 Task: Explore Airbnb accommodation in Yeysk, Russia from 5th December, 2023 to 11th December, 2023 for 2 adults.2 bedrooms having 2 beds and 1 bathroom. Property type can be flat. Look for 4 properties as per requirement.
Action: Mouse moved to (521, 118)
Screenshot: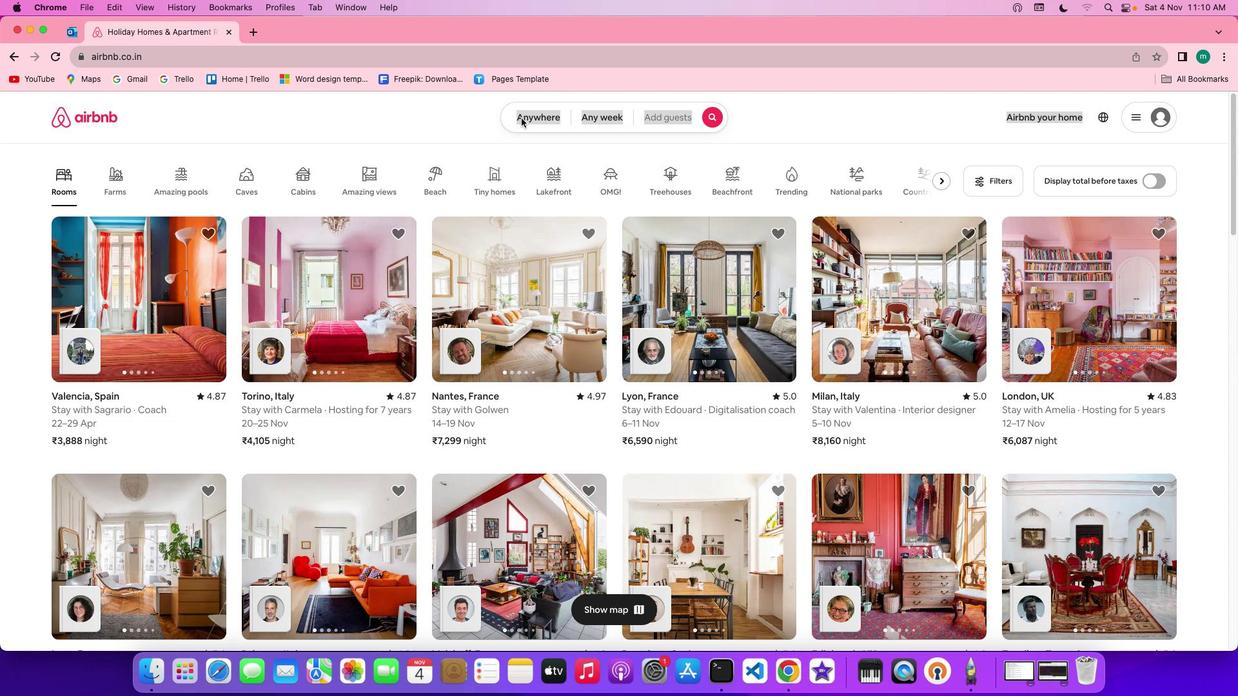
Action: Mouse pressed left at (521, 118)
Screenshot: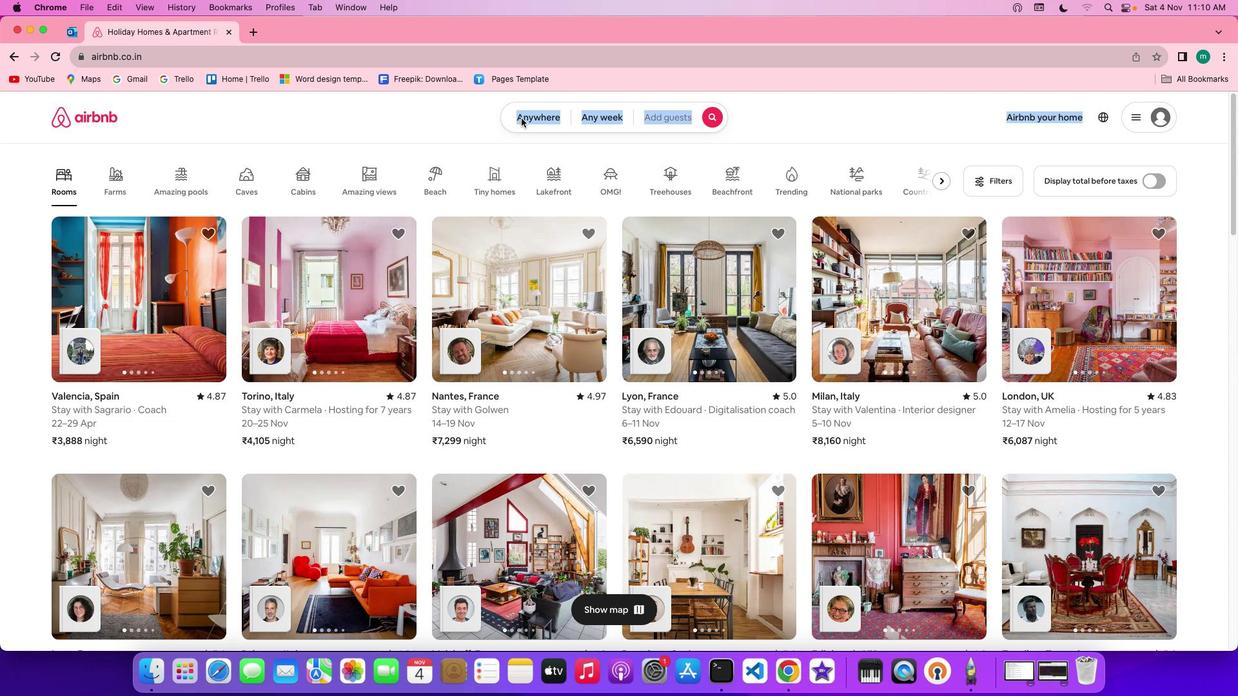 
Action: Mouse pressed left at (521, 118)
Screenshot: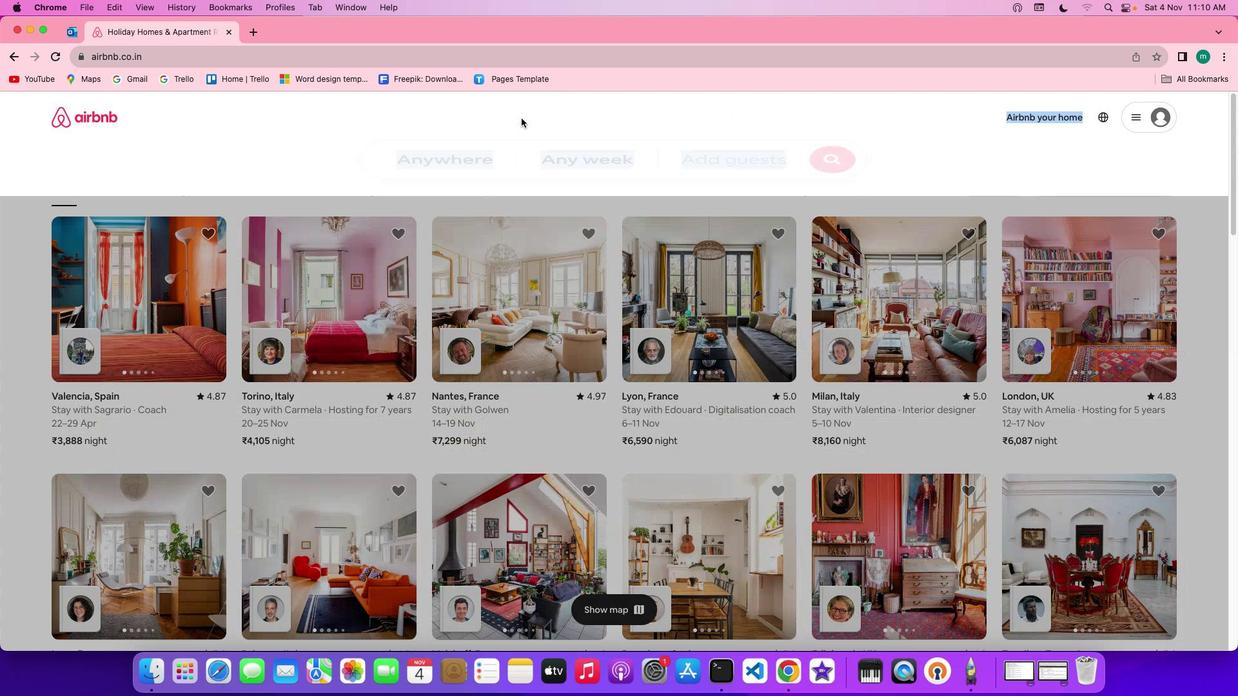 
Action: Mouse moved to (445, 167)
Screenshot: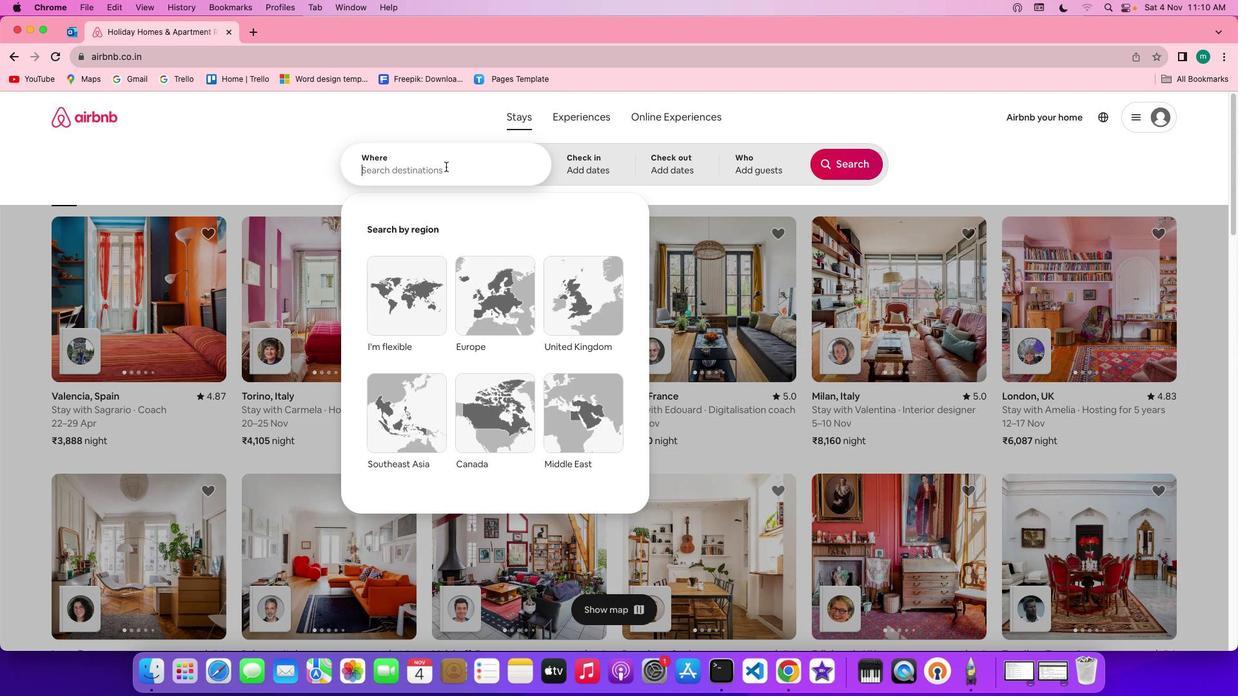 
Action: Key pressed Key.shift'y''e''y''s''k'','Key.spaceKey.shift'r''u''s''s''i''a'
Screenshot: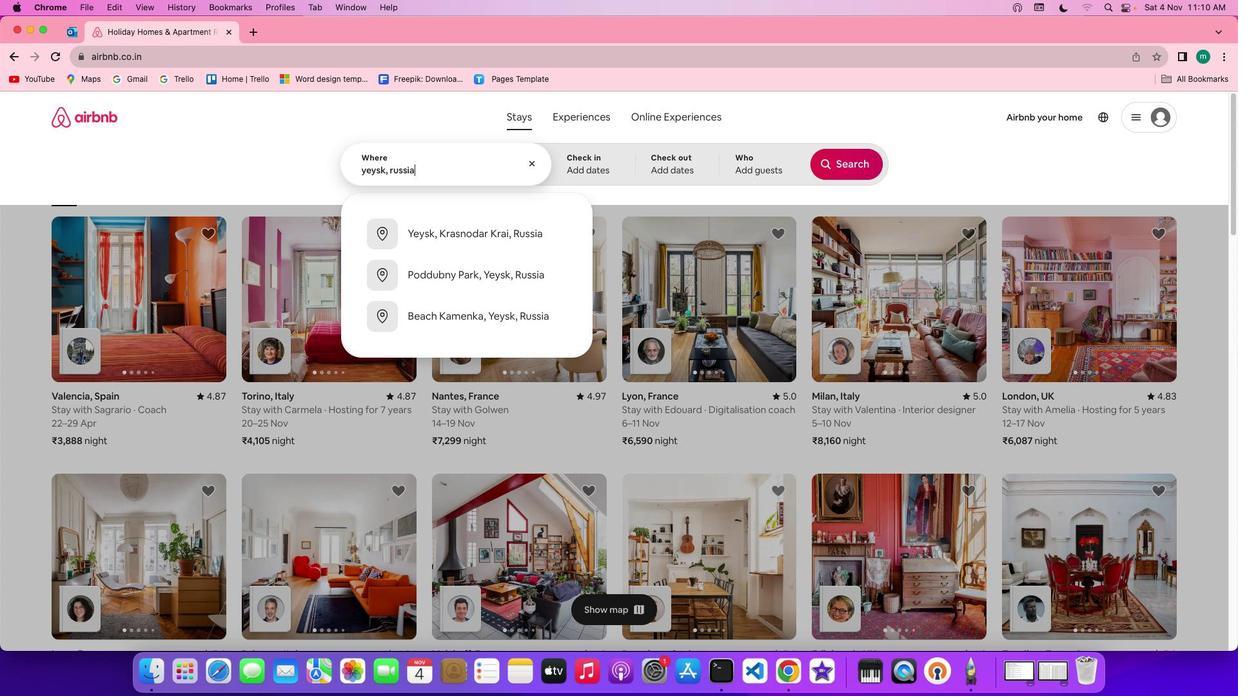 
Action: Mouse moved to (600, 164)
Screenshot: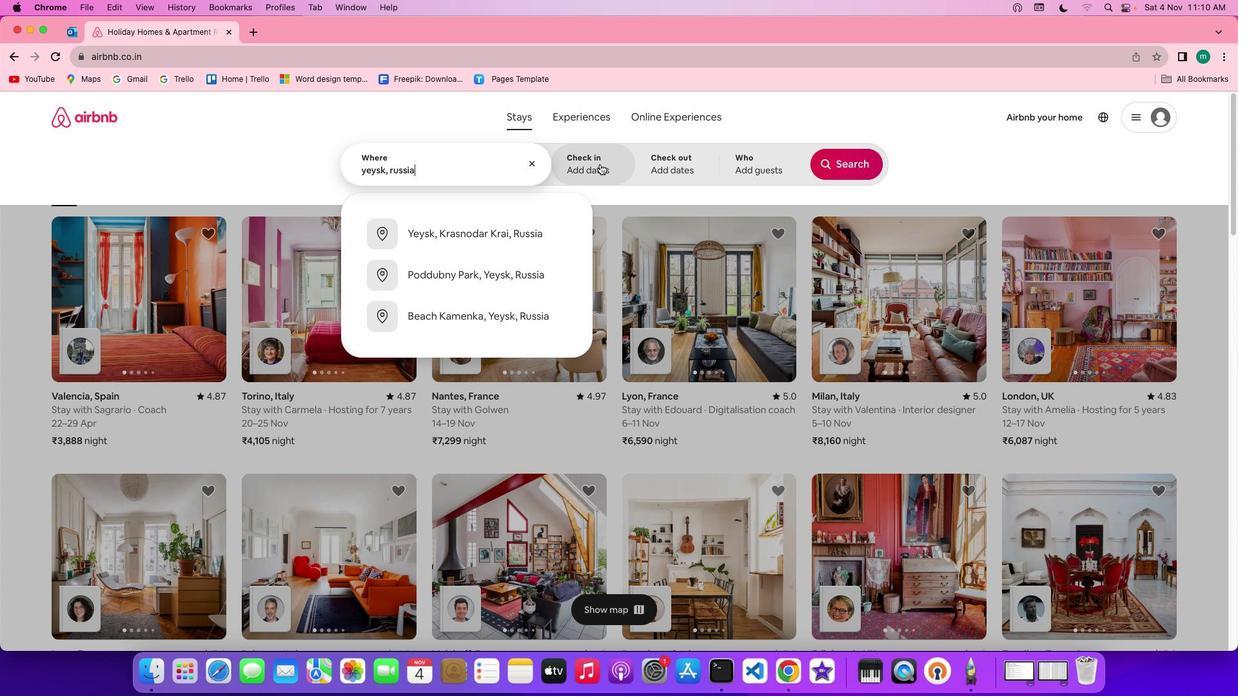 
Action: Mouse pressed left at (600, 164)
Screenshot: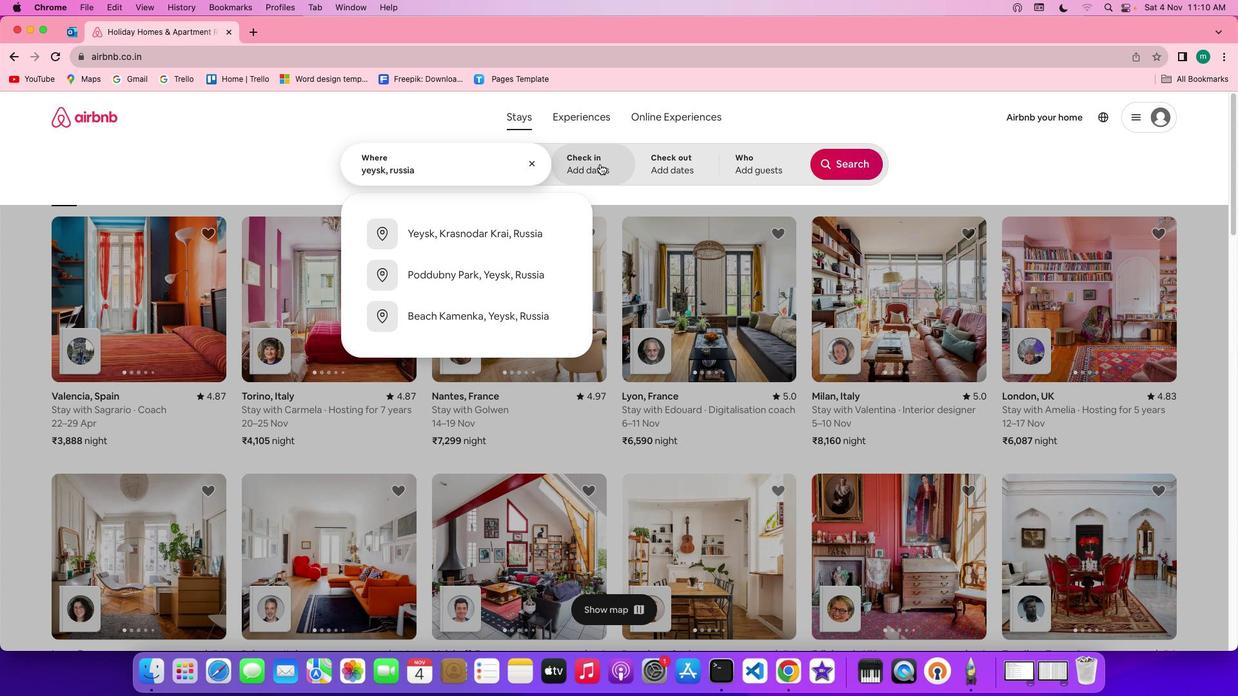 
Action: Mouse moved to (704, 347)
Screenshot: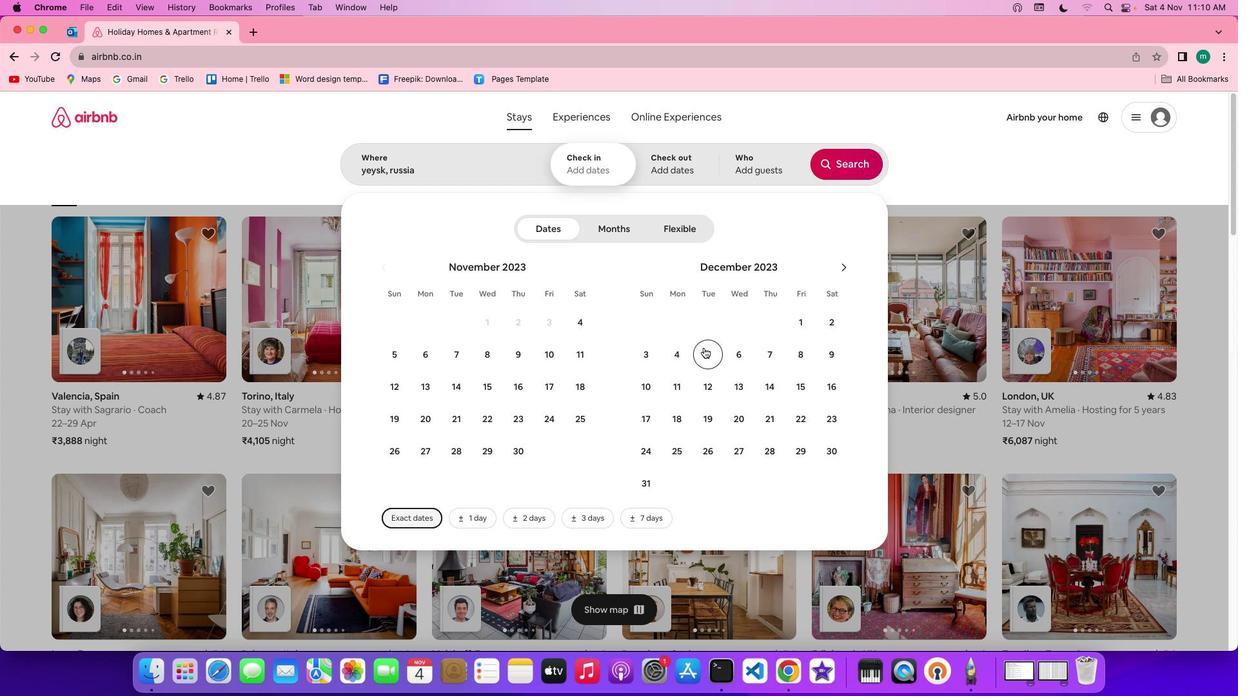 
Action: Mouse pressed left at (704, 347)
Screenshot: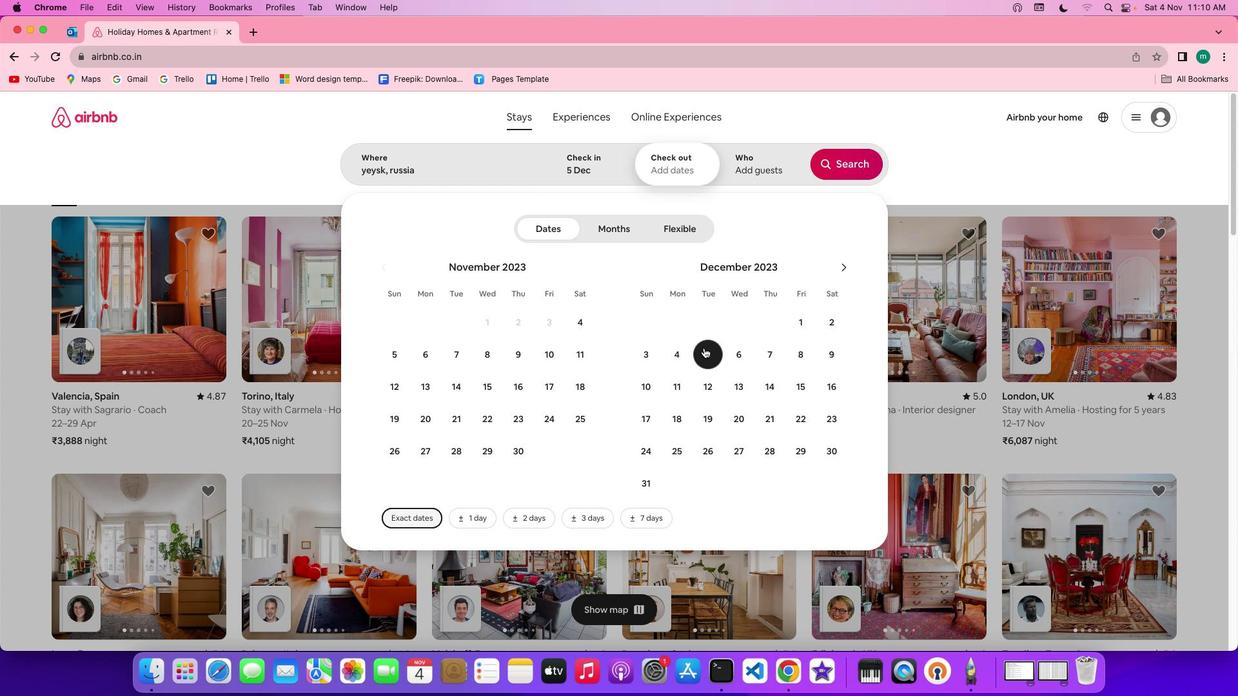 
Action: Mouse moved to (687, 378)
Screenshot: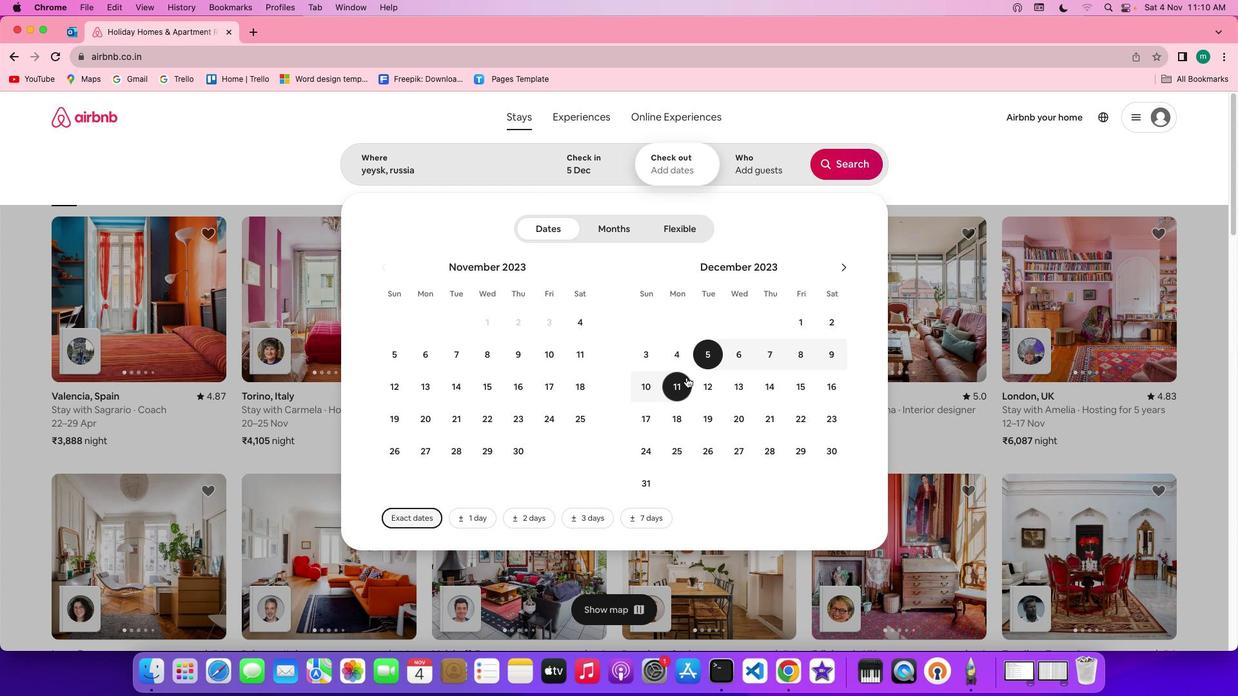 
Action: Mouse pressed left at (687, 378)
Screenshot: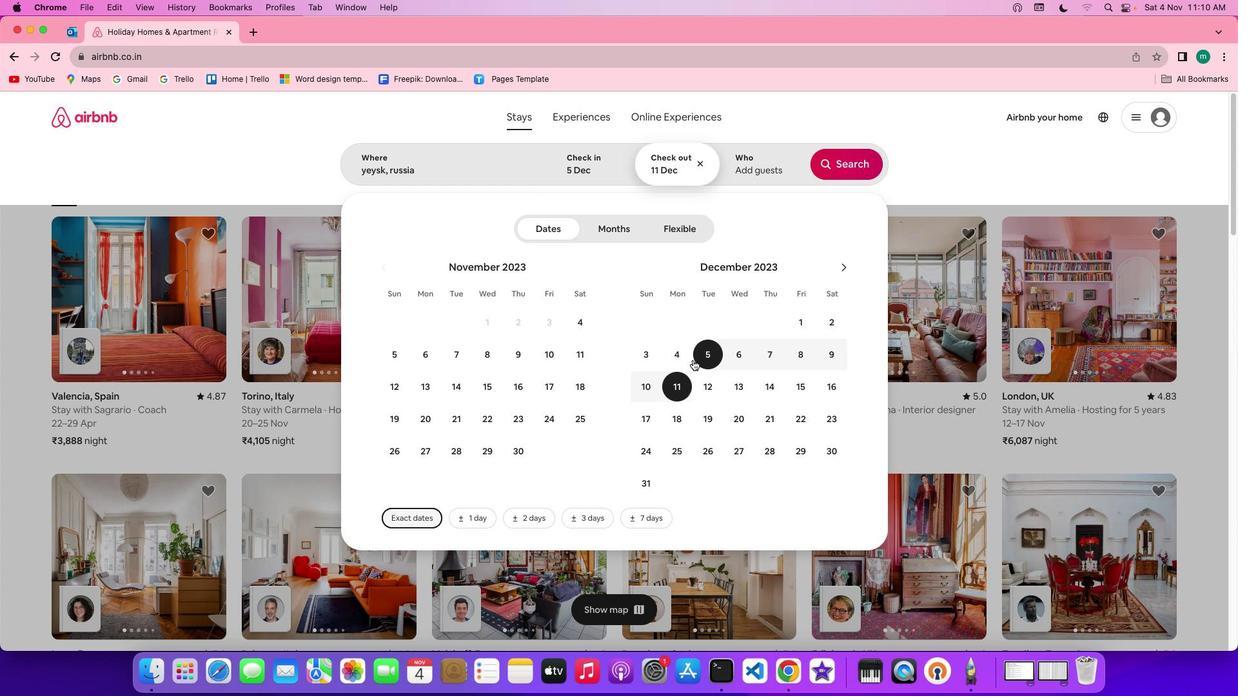 
Action: Mouse moved to (778, 173)
Screenshot: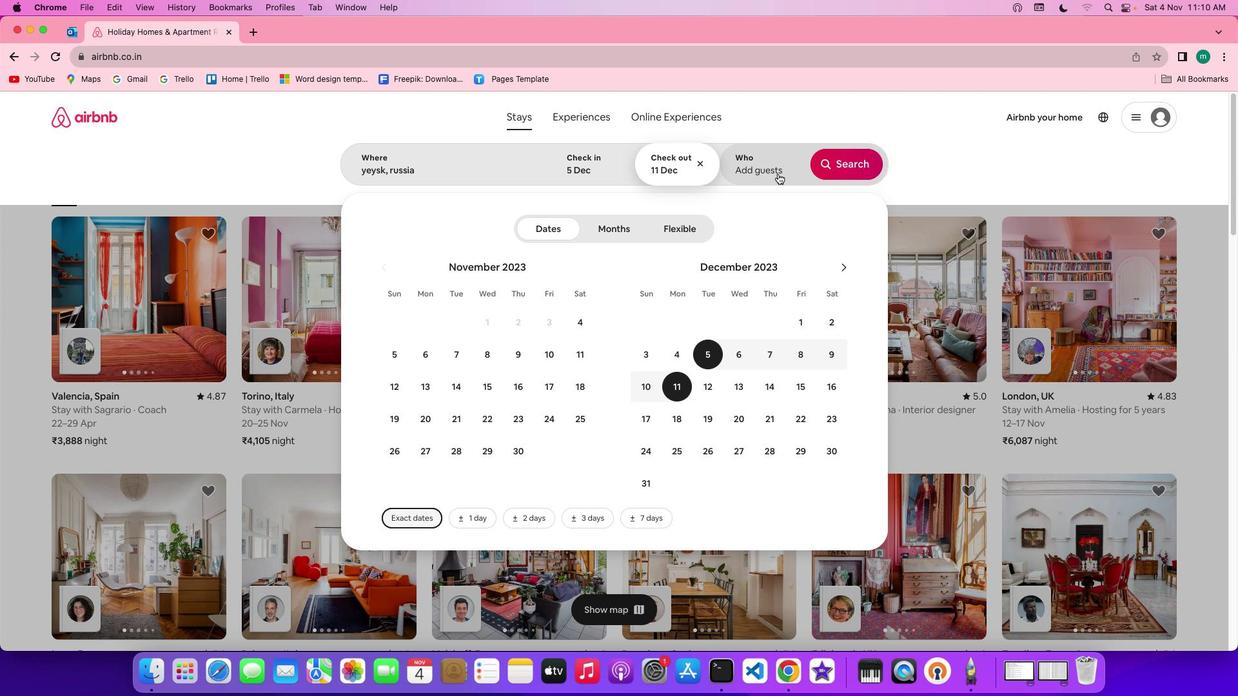 
Action: Mouse pressed left at (778, 173)
Screenshot: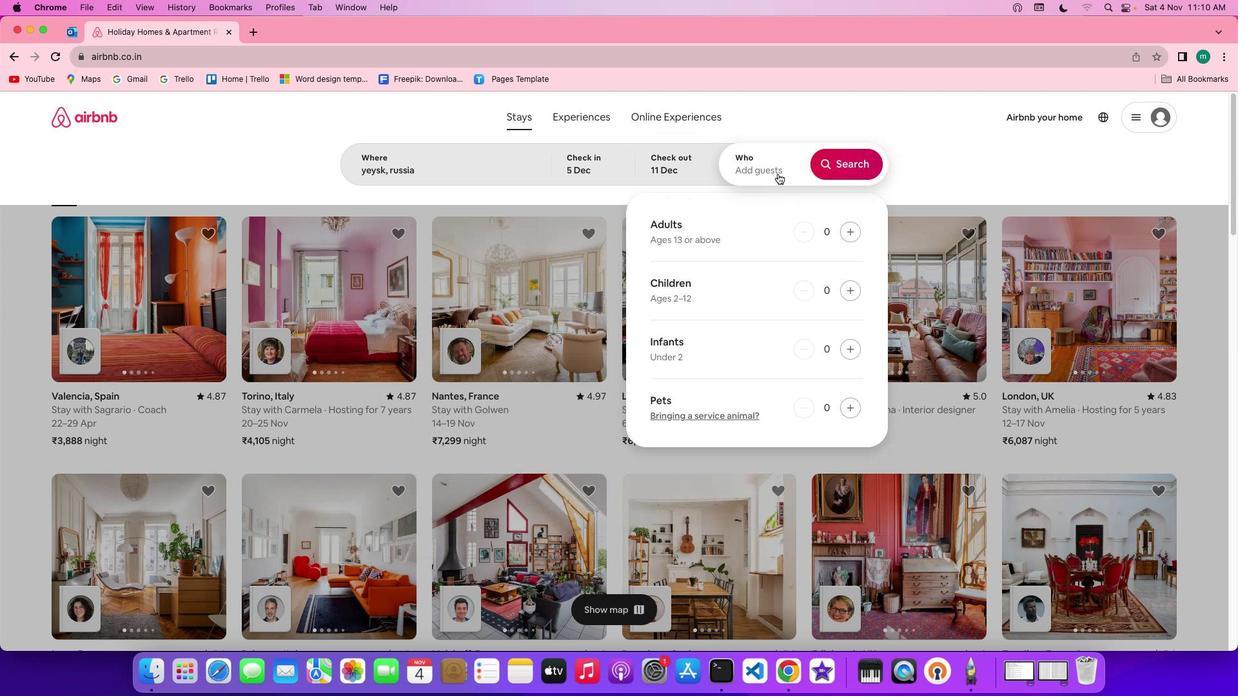 
Action: Mouse moved to (854, 225)
Screenshot: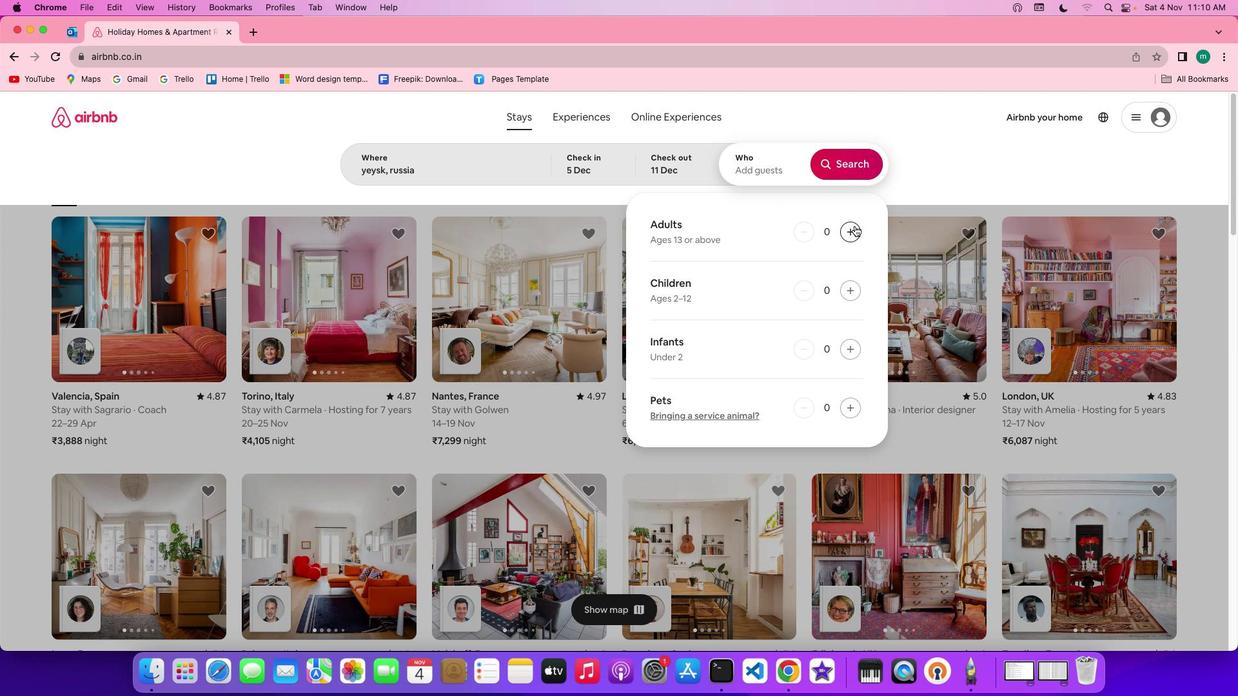 
Action: Mouse pressed left at (854, 225)
Screenshot: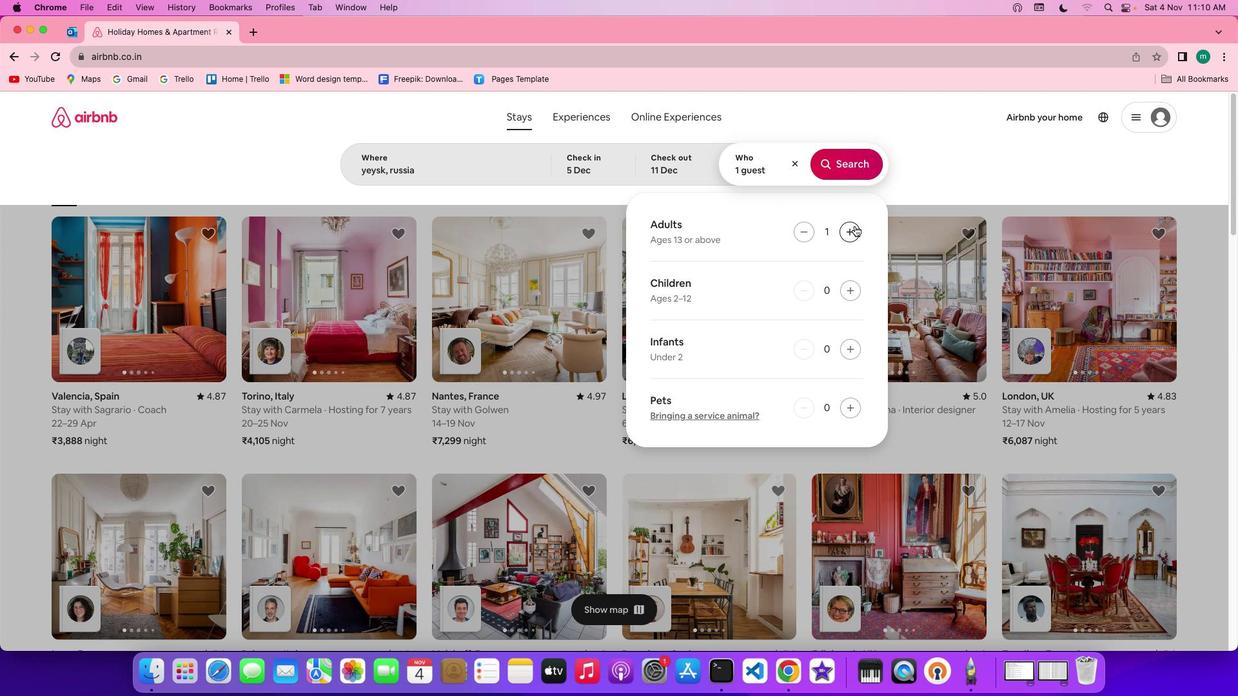 
Action: Mouse pressed left at (854, 225)
Screenshot: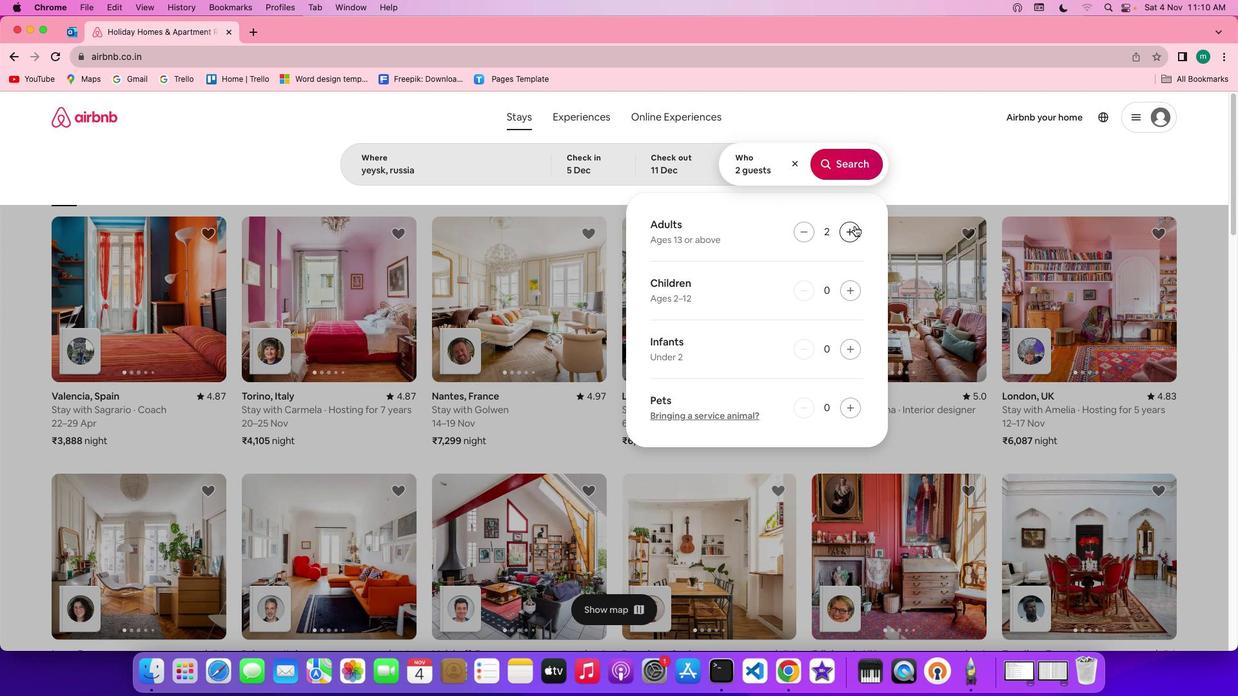 
Action: Mouse moved to (848, 162)
Screenshot: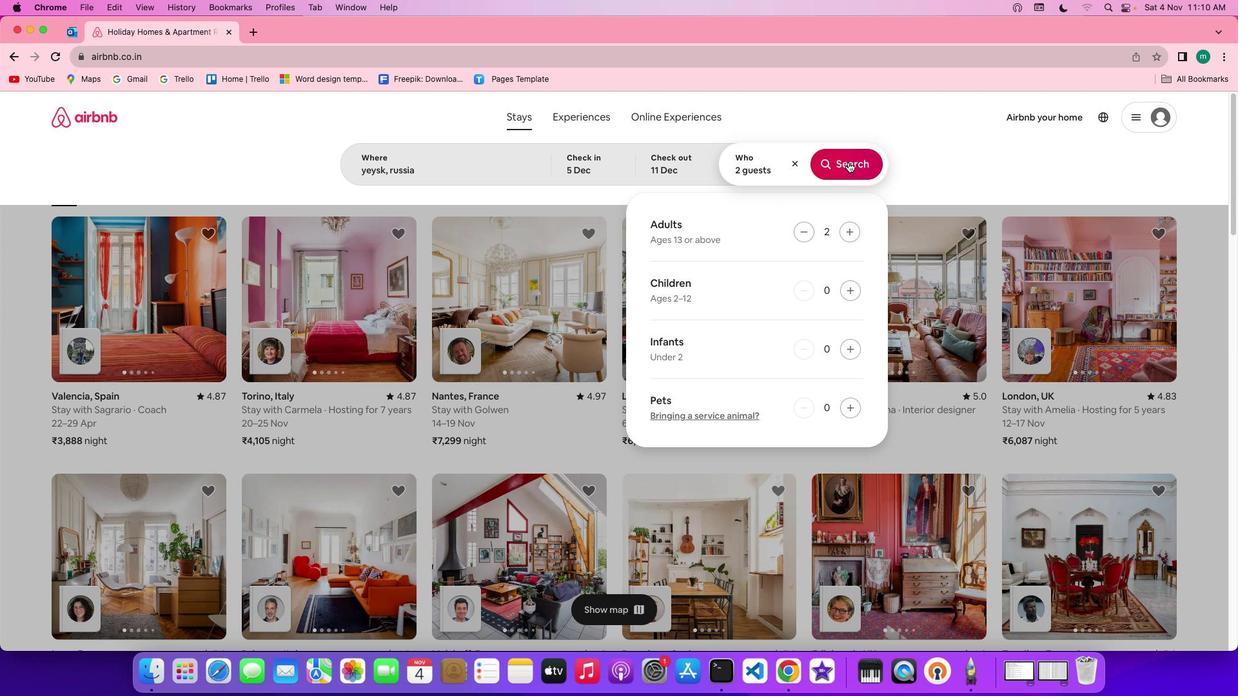 
Action: Mouse pressed left at (848, 162)
Screenshot: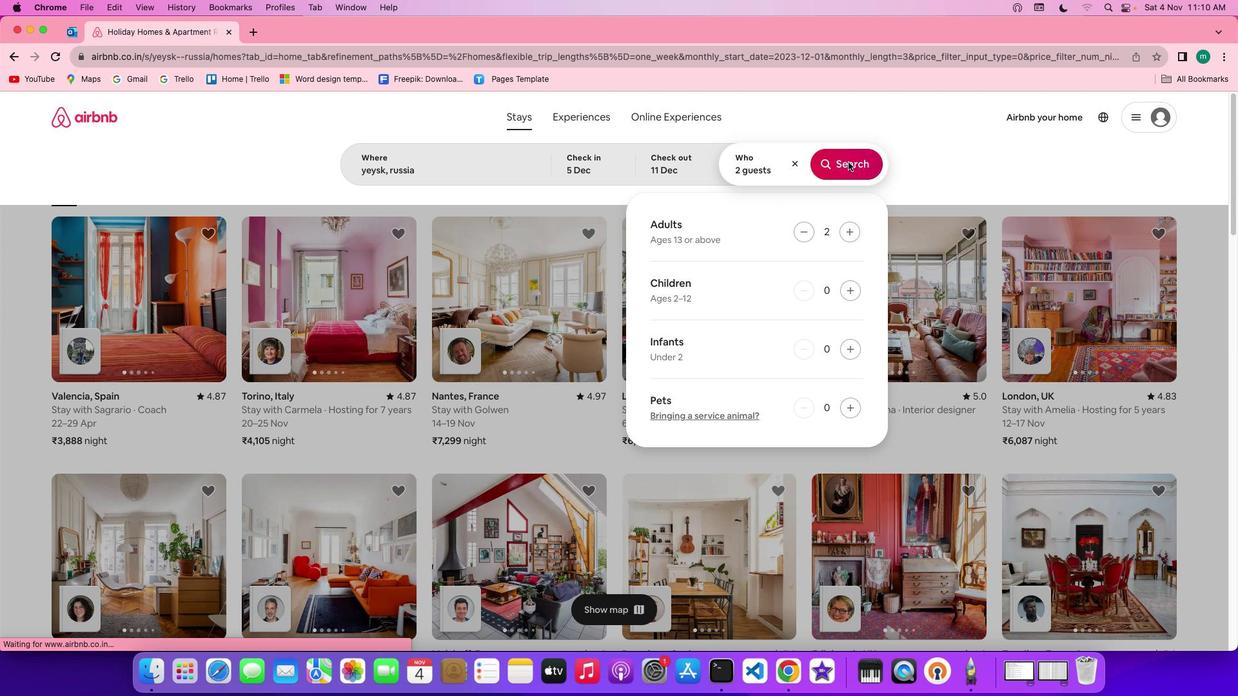 
Action: Mouse moved to (1022, 169)
Screenshot: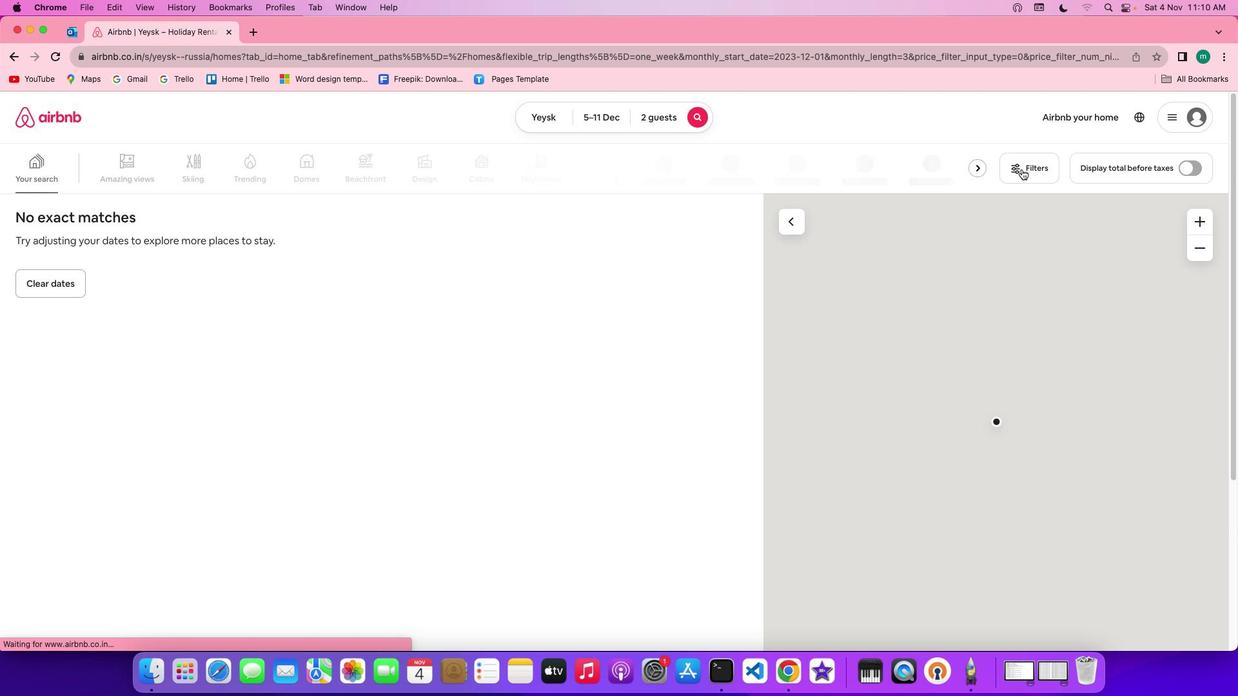 
Action: Mouse pressed left at (1022, 169)
Screenshot: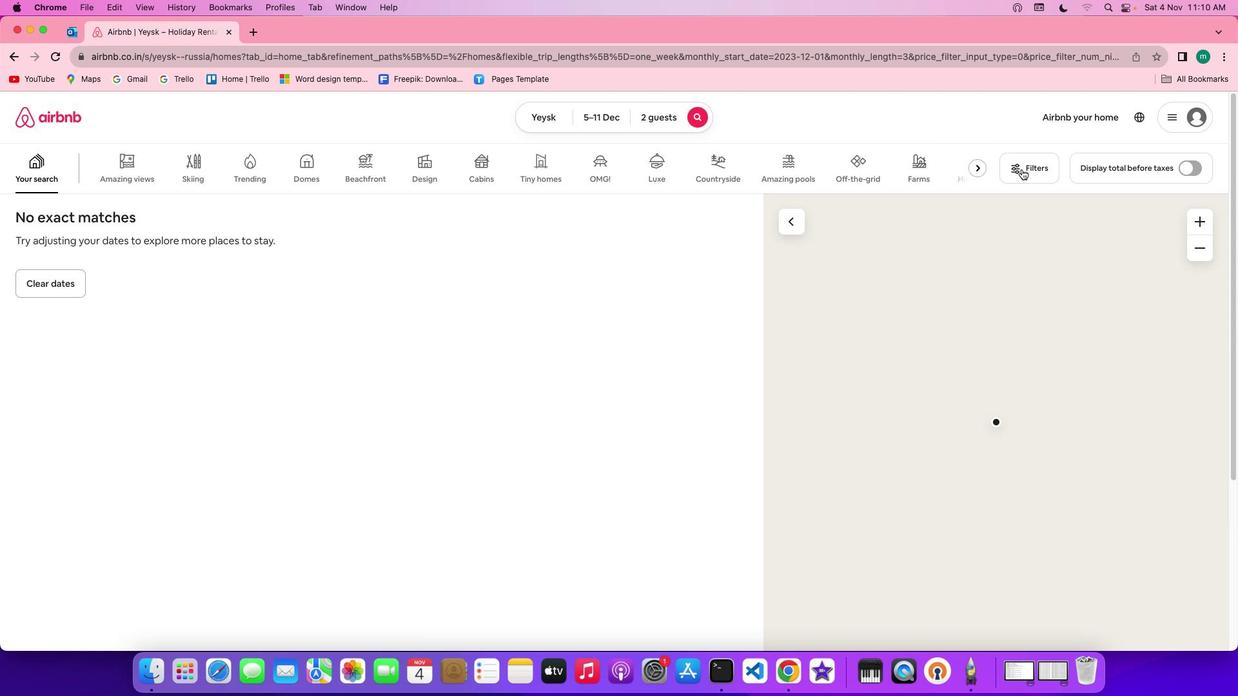 
Action: Mouse moved to (513, 368)
Screenshot: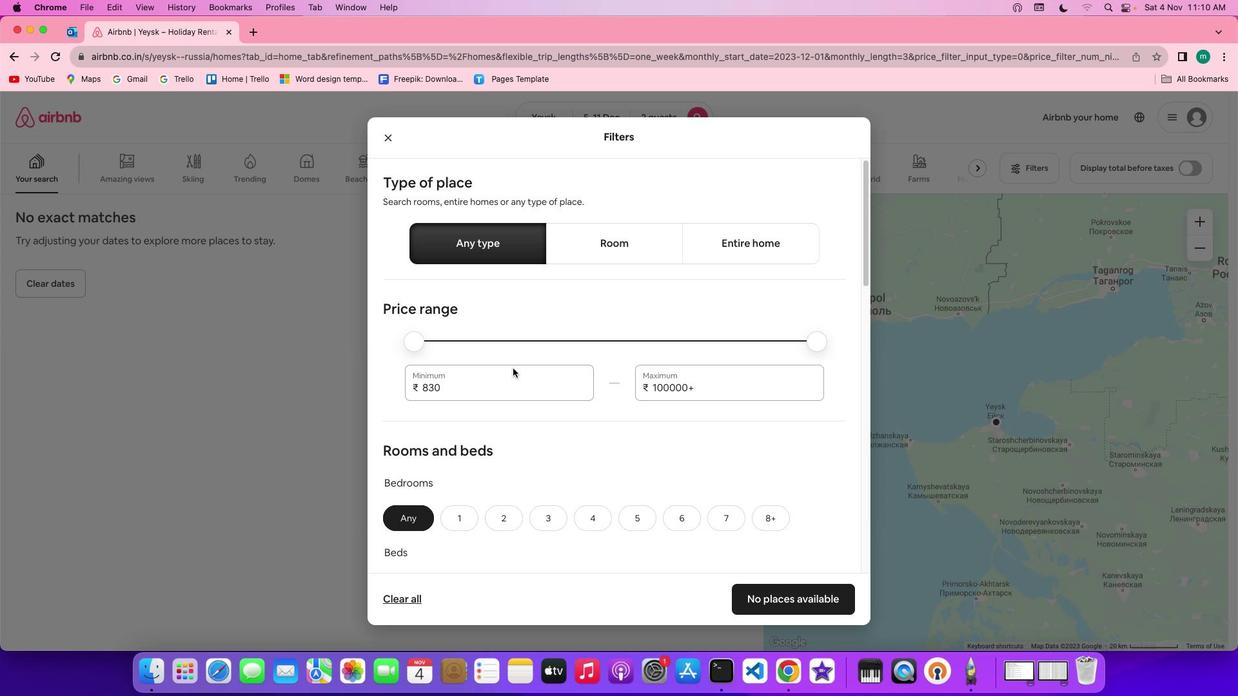 
Action: Mouse scrolled (513, 368) with delta (0, 0)
Screenshot: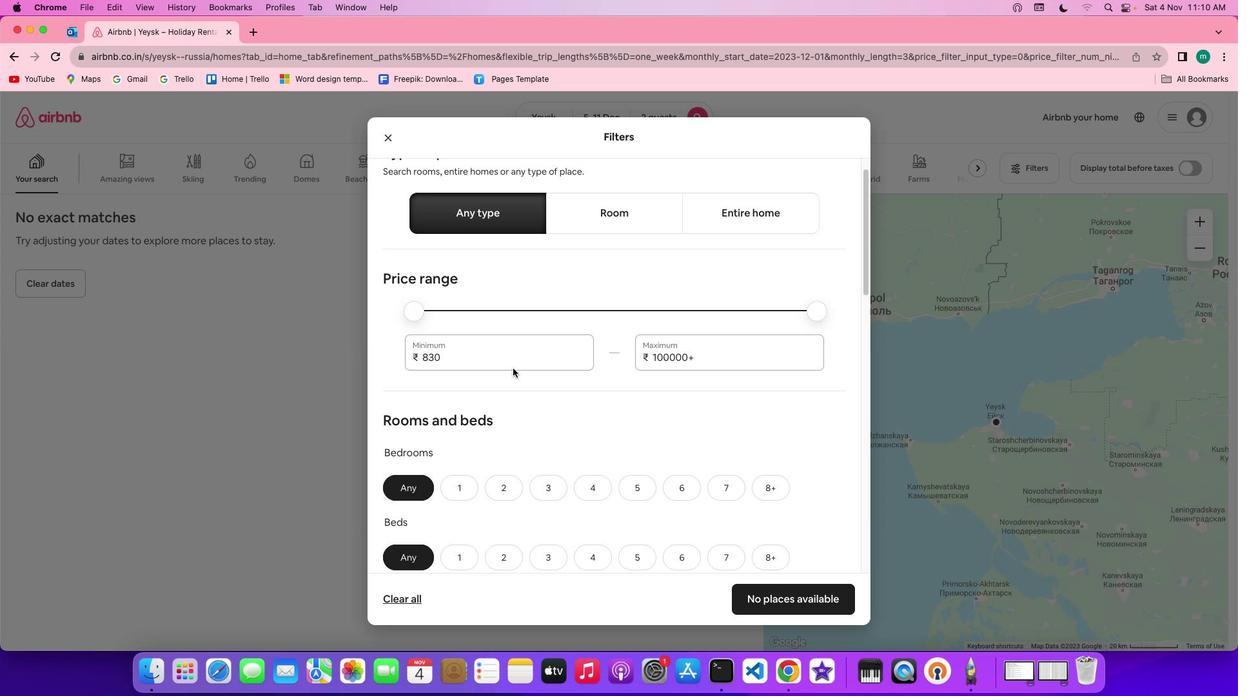 
Action: Mouse scrolled (513, 368) with delta (0, 0)
Screenshot: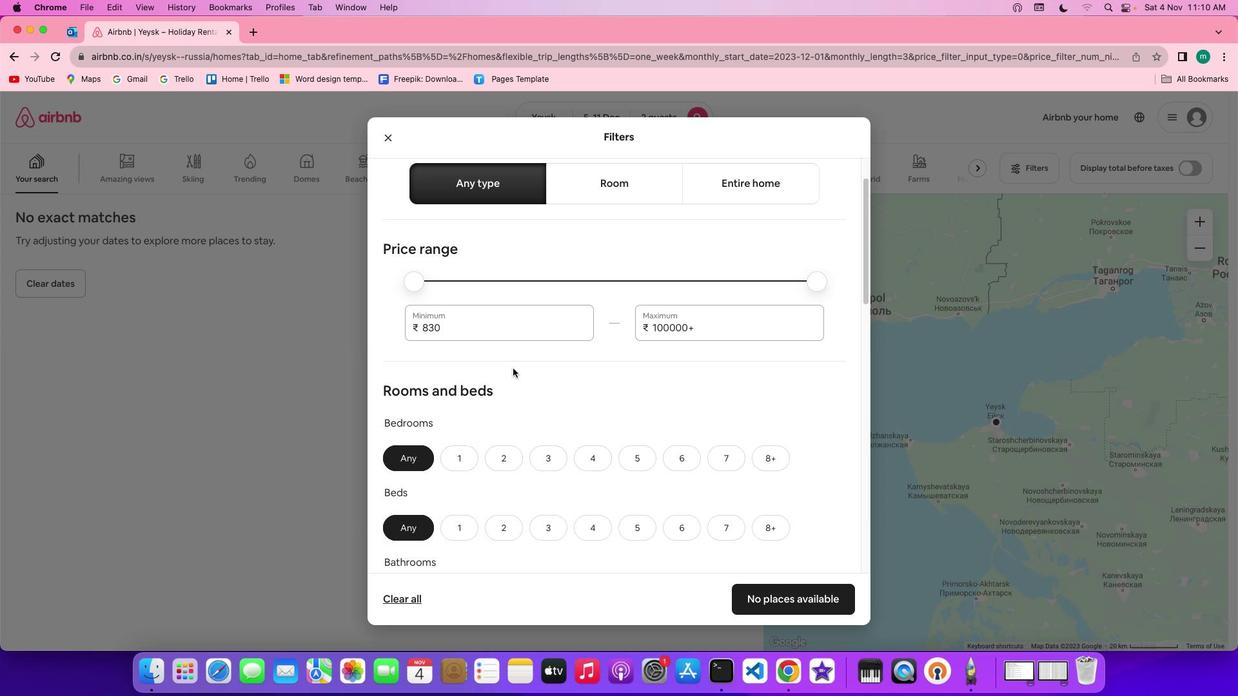 
Action: Mouse scrolled (513, 368) with delta (0, -1)
Screenshot: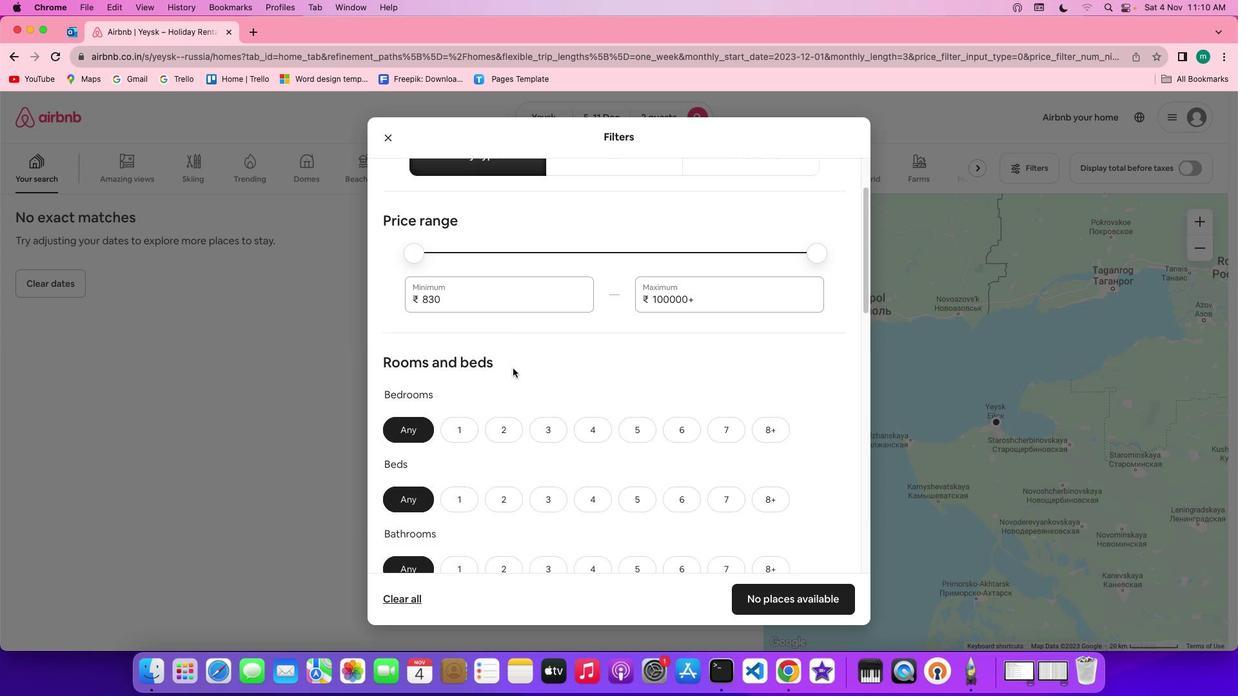 
Action: Mouse scrolled (513, 368) with delta (0, 0)
Screenshot: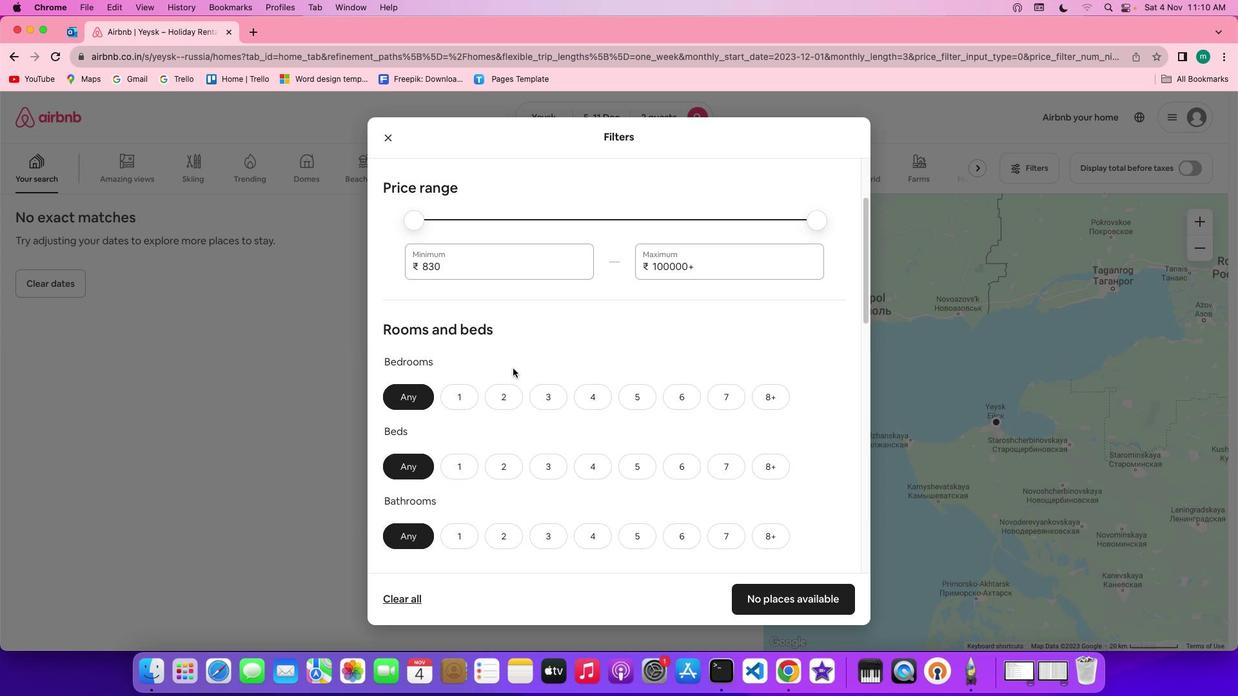 
Action: Mouse scrolled (513, 368) with delta (0, 0)
Screenshot: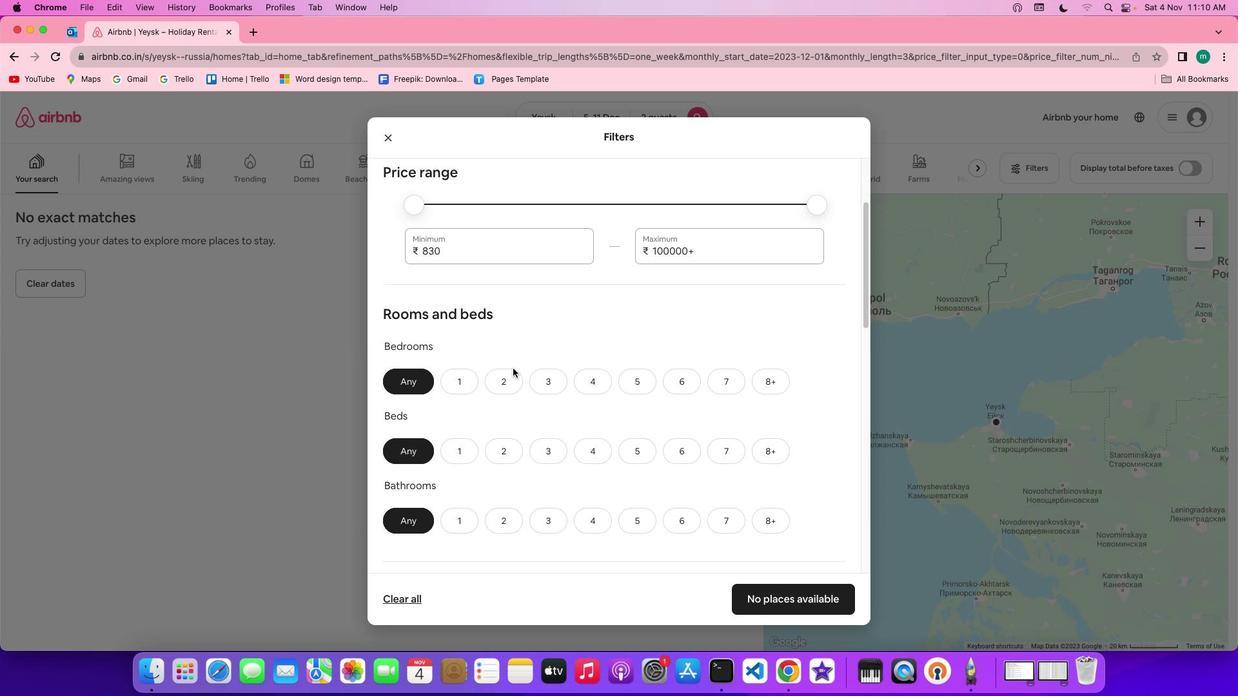 
Action: Mouse scrolled (513, 368) with delta (0, -1)
Screenshot: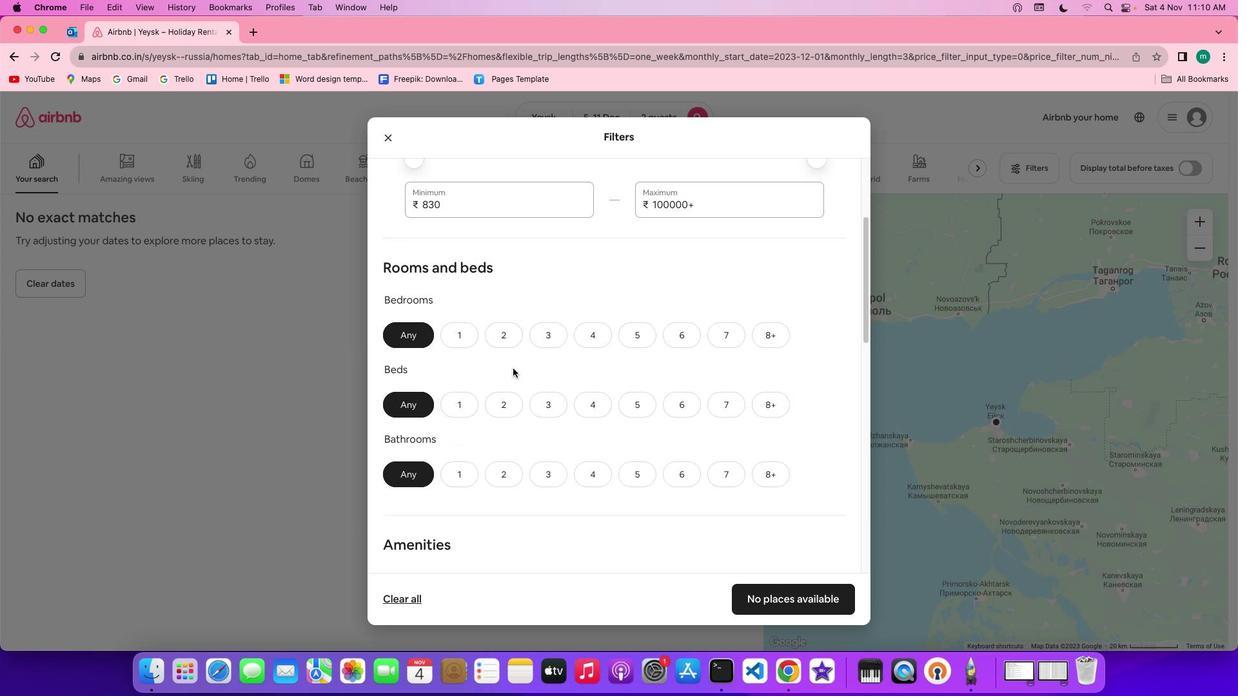 
Action: Mouse scrolled (513, 368) with delta (0, -1)
Screenshot: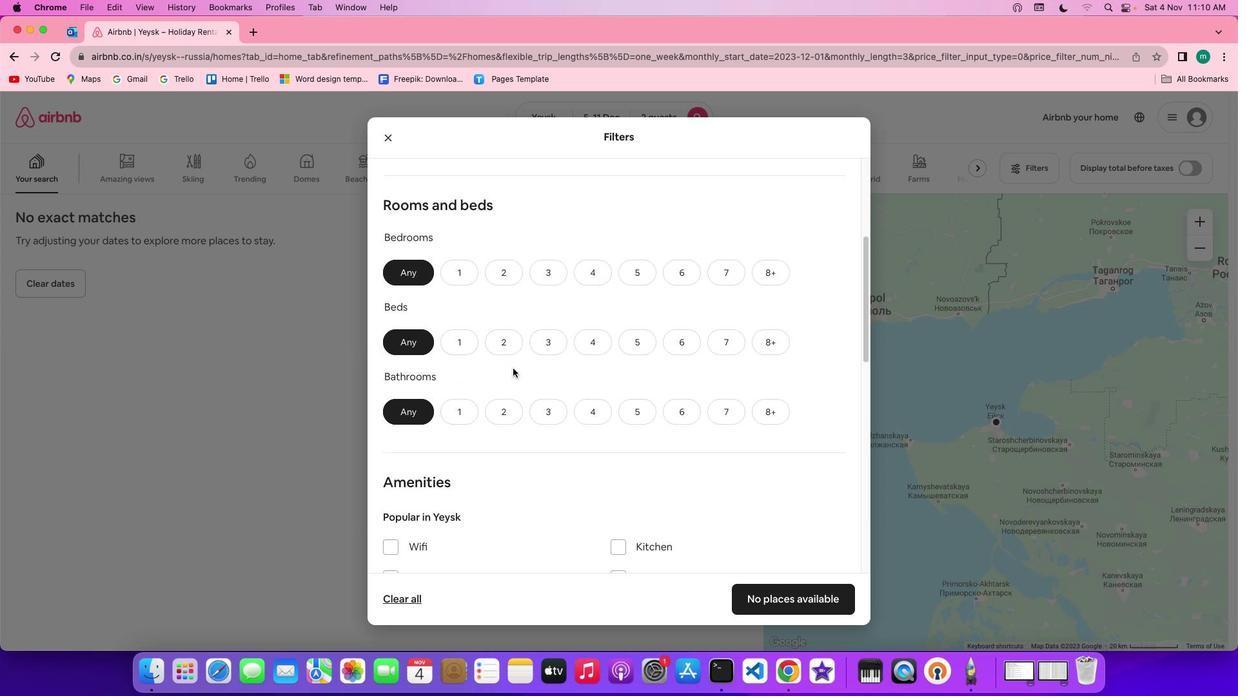 
Action: Mouse moved to (509, 254)
Screenshot: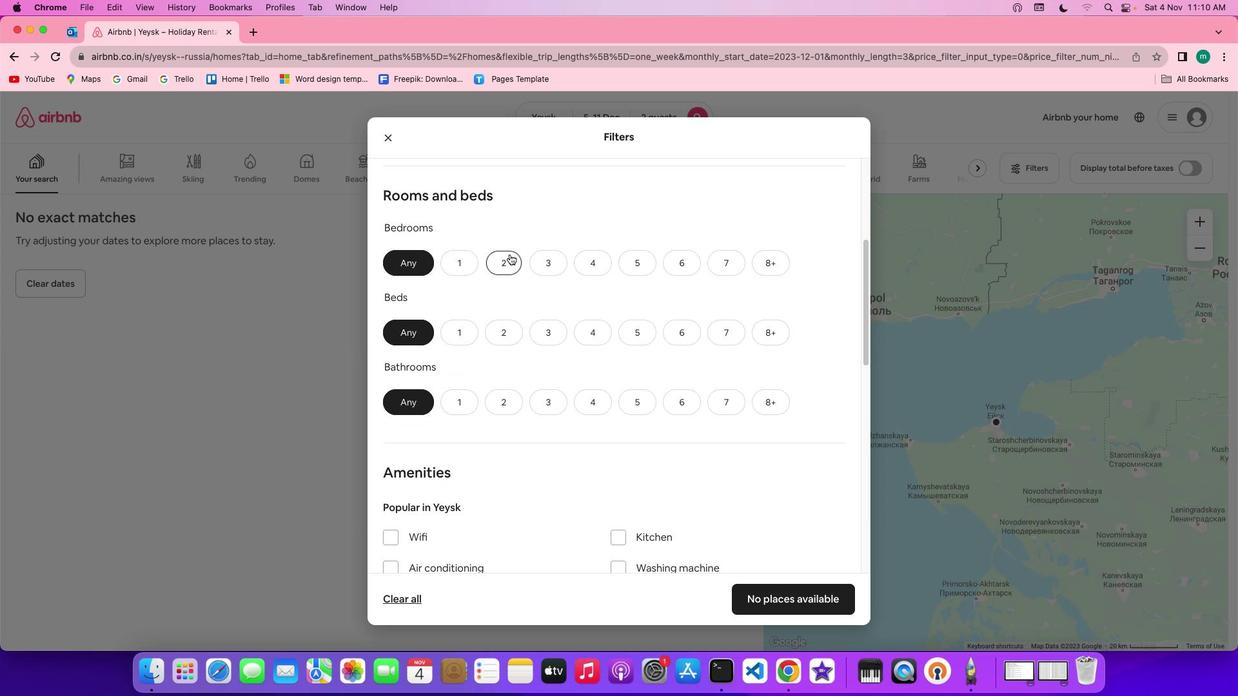 
Action: Mouse pressed left at (509, 254)
Screenshot: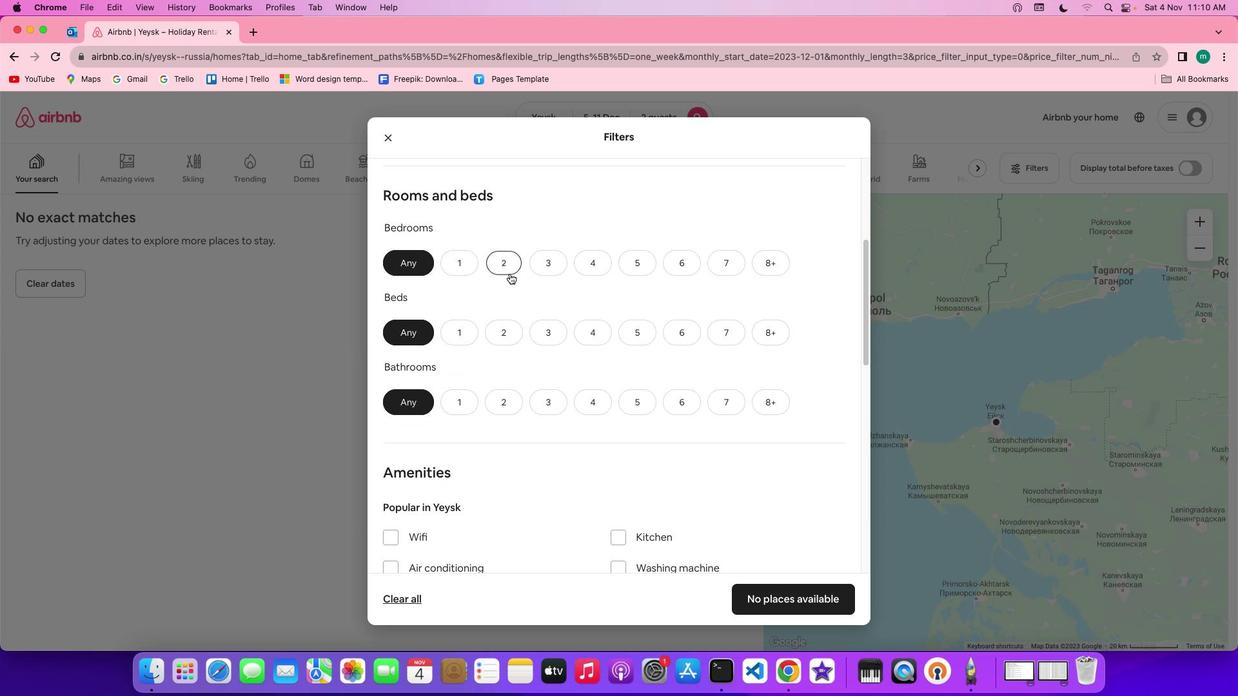 
Action: Mouse moved to (517, 336)
Screenshot: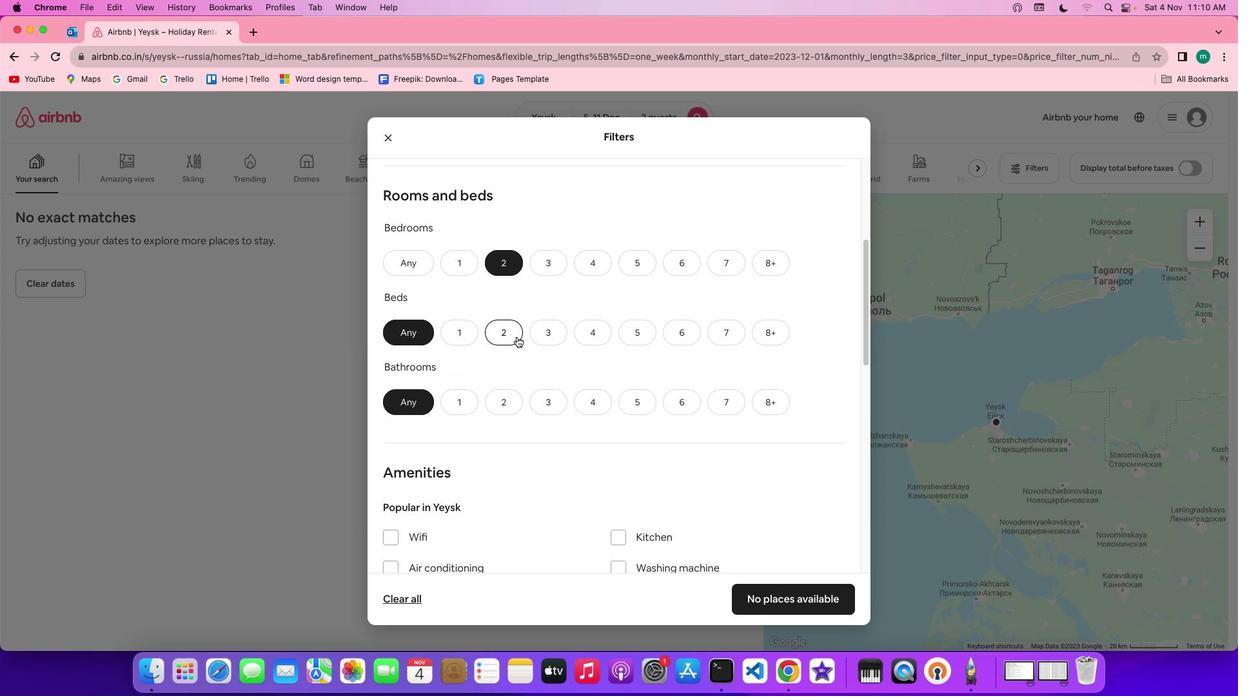
Action: Mouse pressed left at (517, 336)
Screenshot: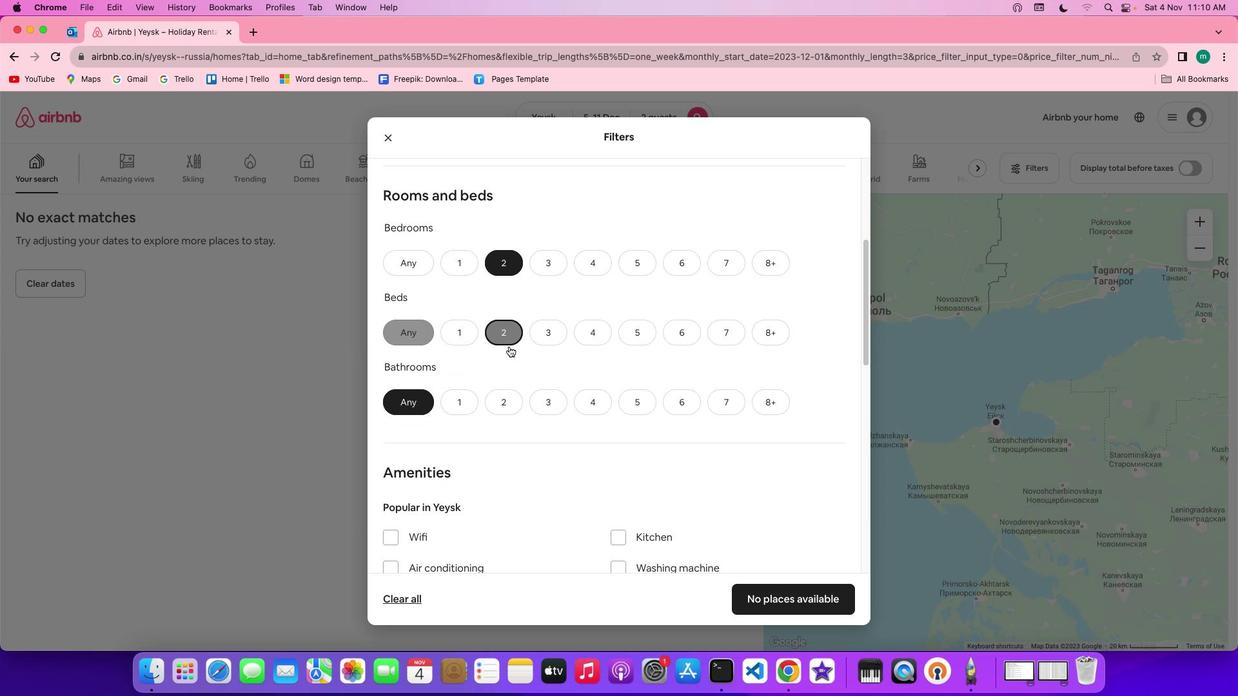 
Action: Mouse moved to (460, 400)
Screenshot: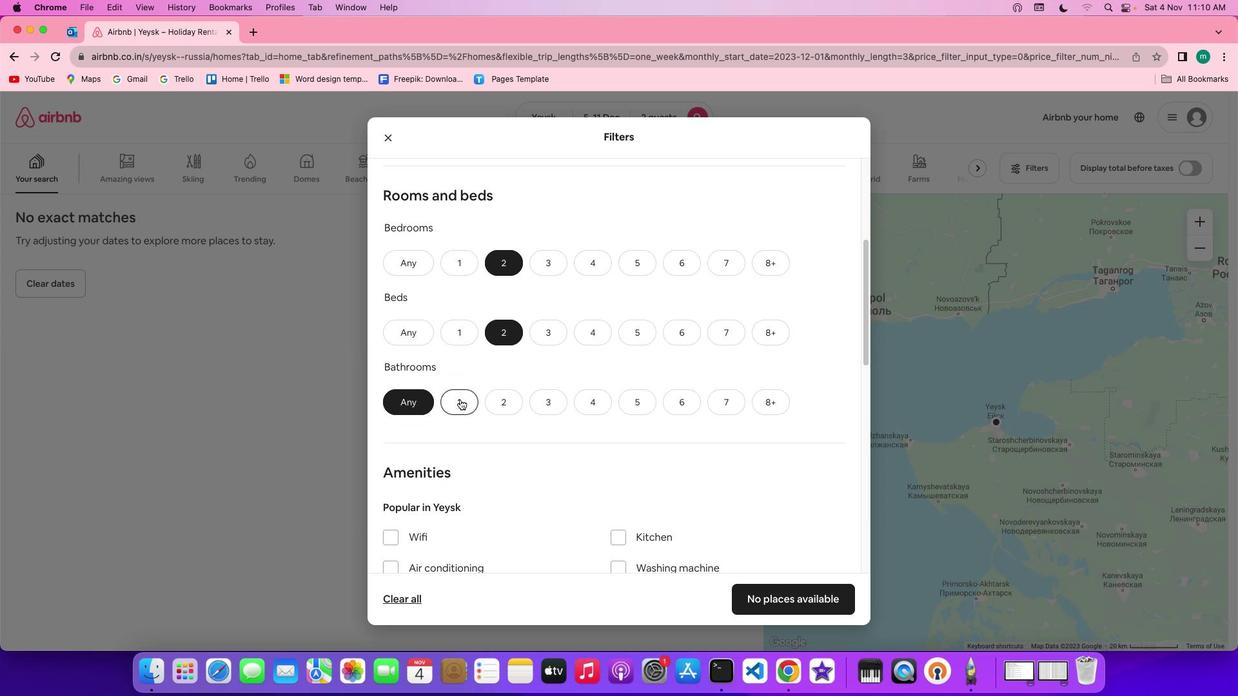 
Action: Mouse pressed left at (460, 400)
Screenshot: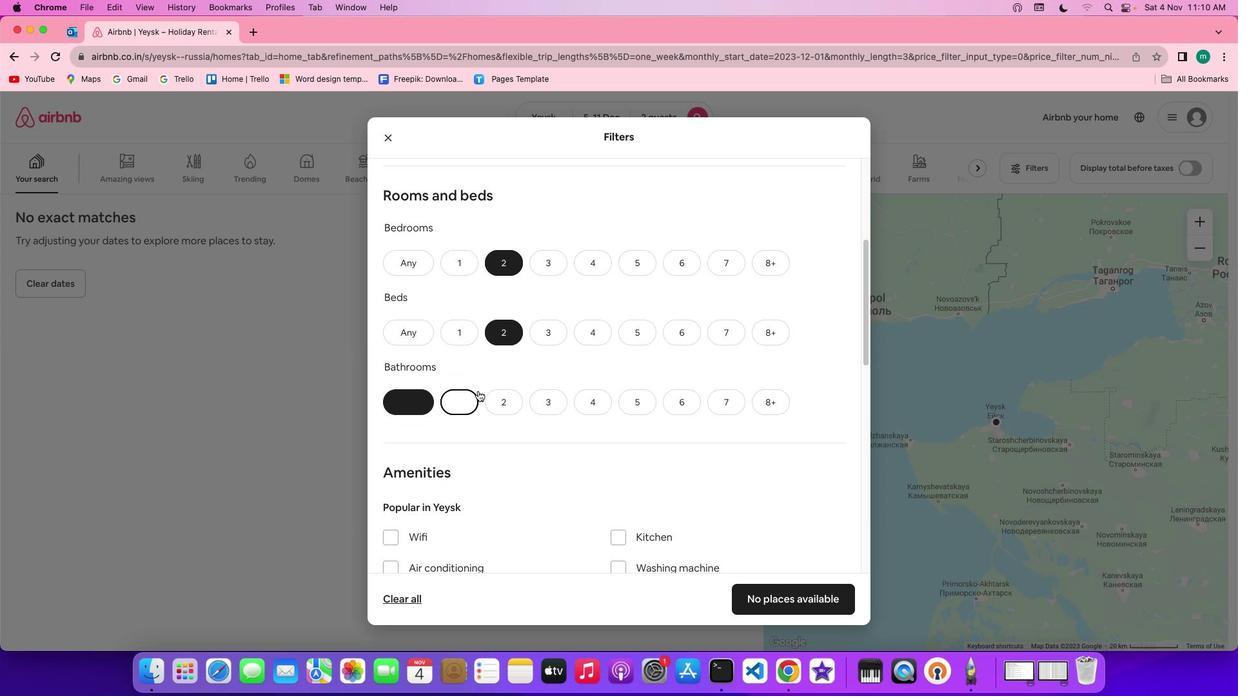 
Action: Mouse moved to (612, 376)
Screenshot: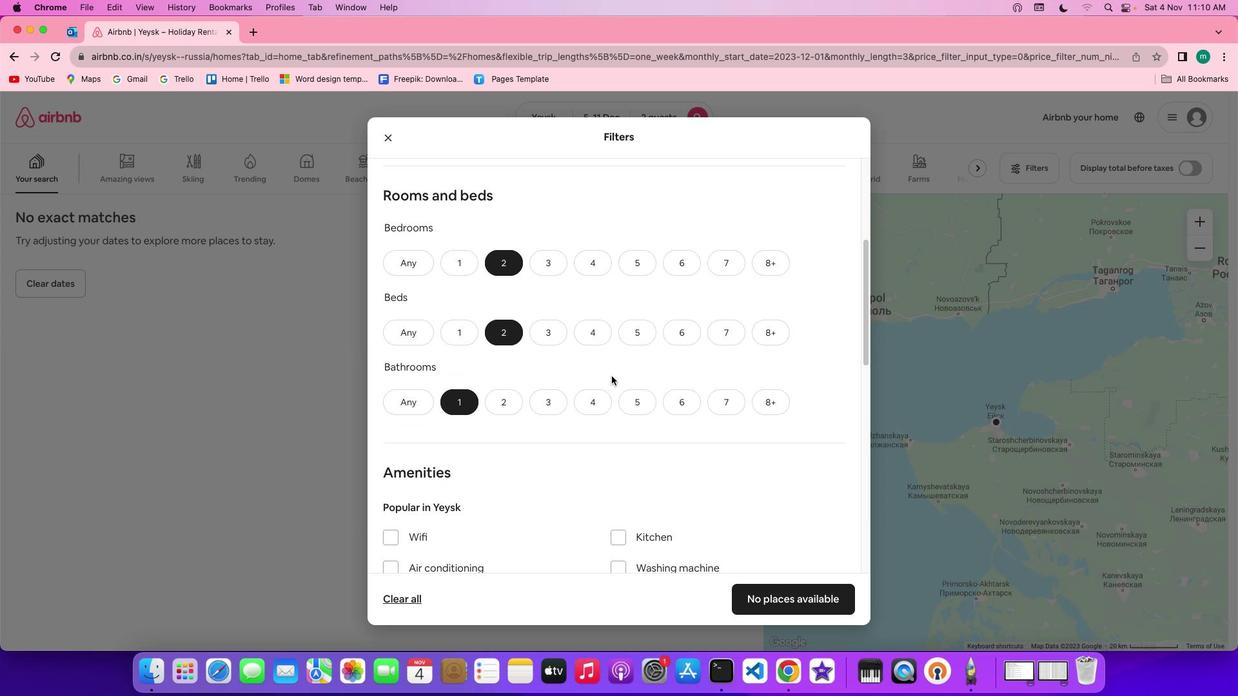 
Action: Mouse scrolled (612, 376) with delta (0, 0)
Screenshot: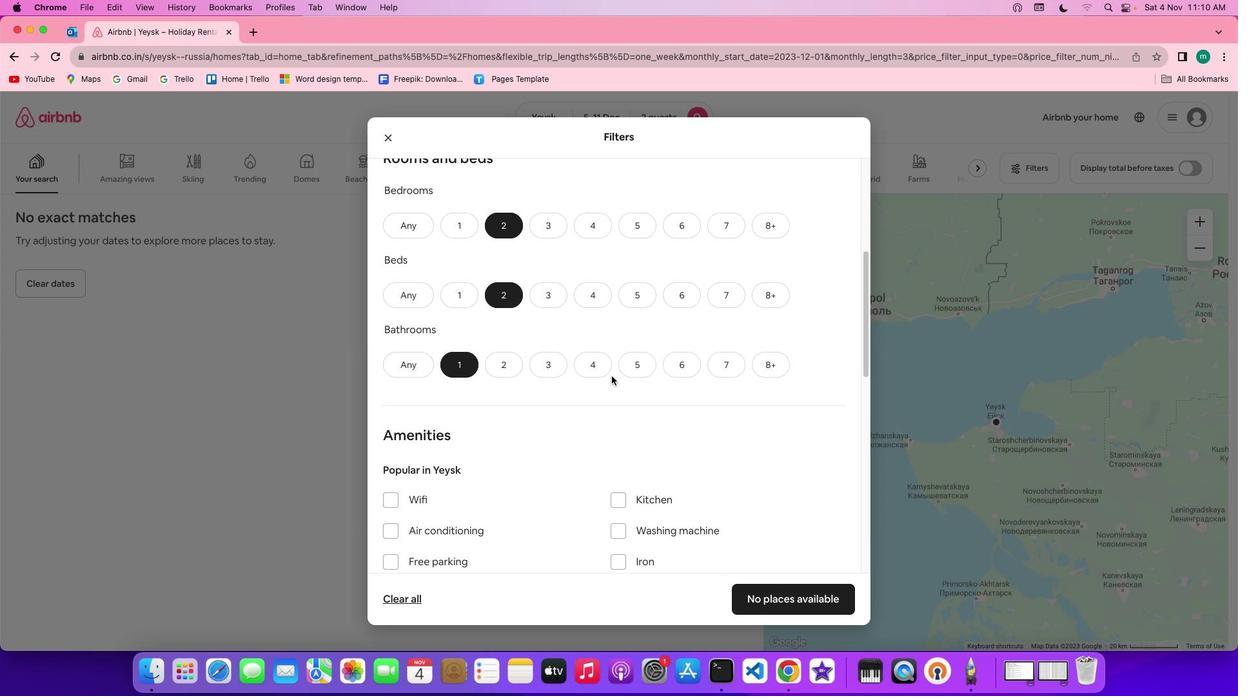 
Action: Mouse scrolled (612, 376) with delta (0, 0)
Screenshot: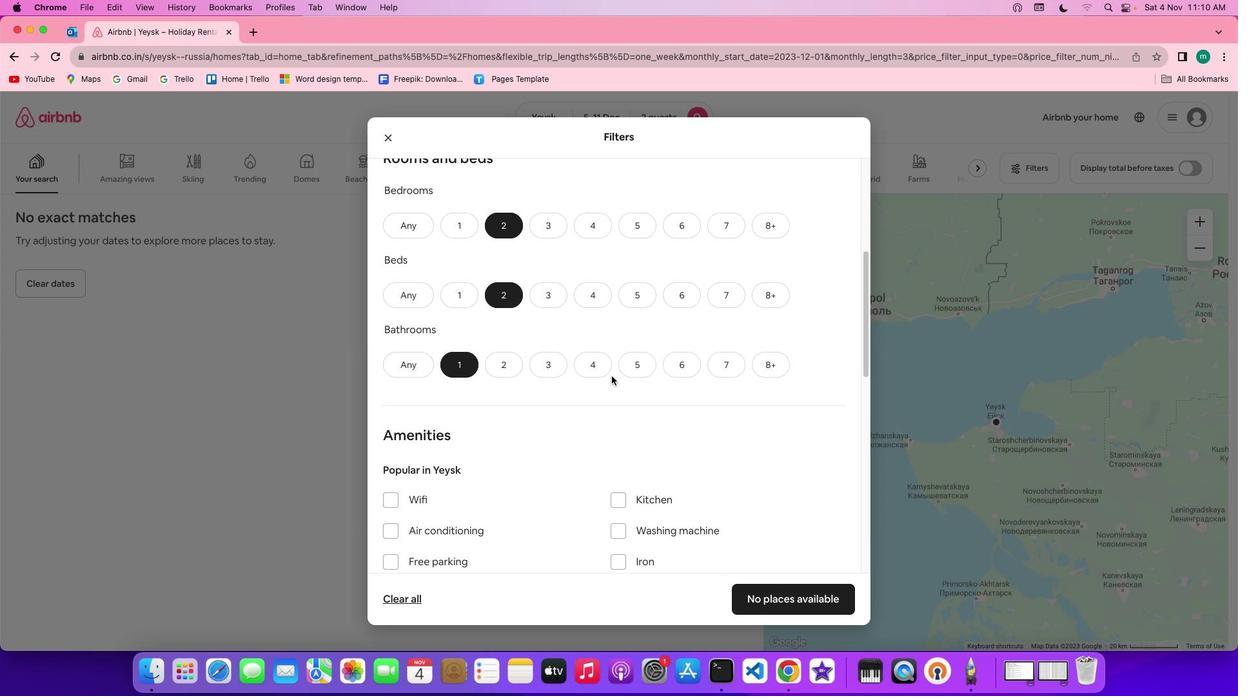 
Action: Mouse scrolled (612, 376) with delta (0, -1)
Screenshot: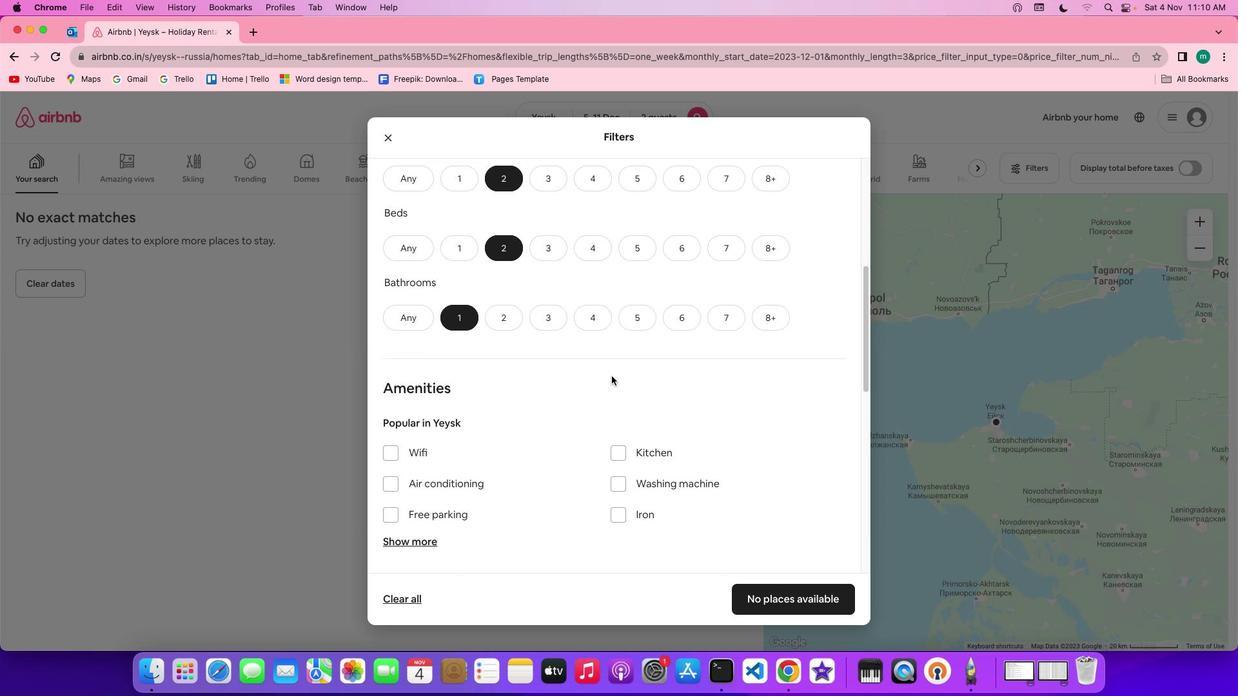 
Action: Mouse scrolled (612, 376) with delta (0, 0)
Screenshot: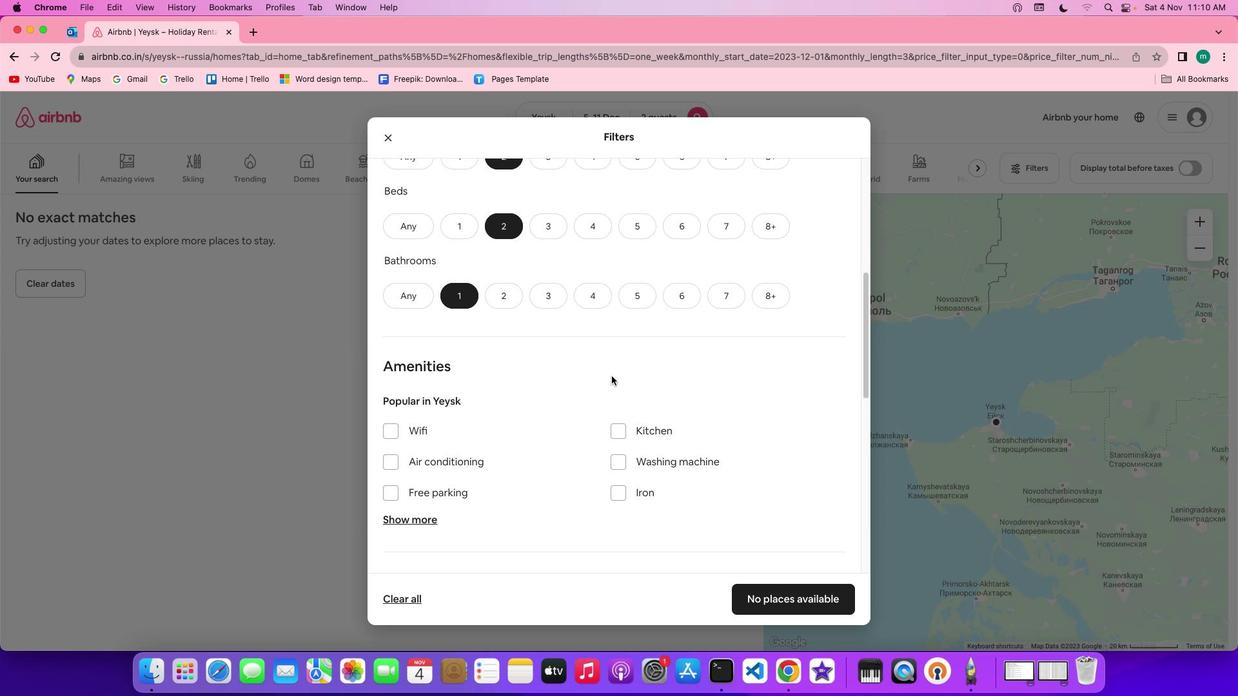 
Action: Mouse scrolled (612, 376) with delta (0, 0)
Screenshot: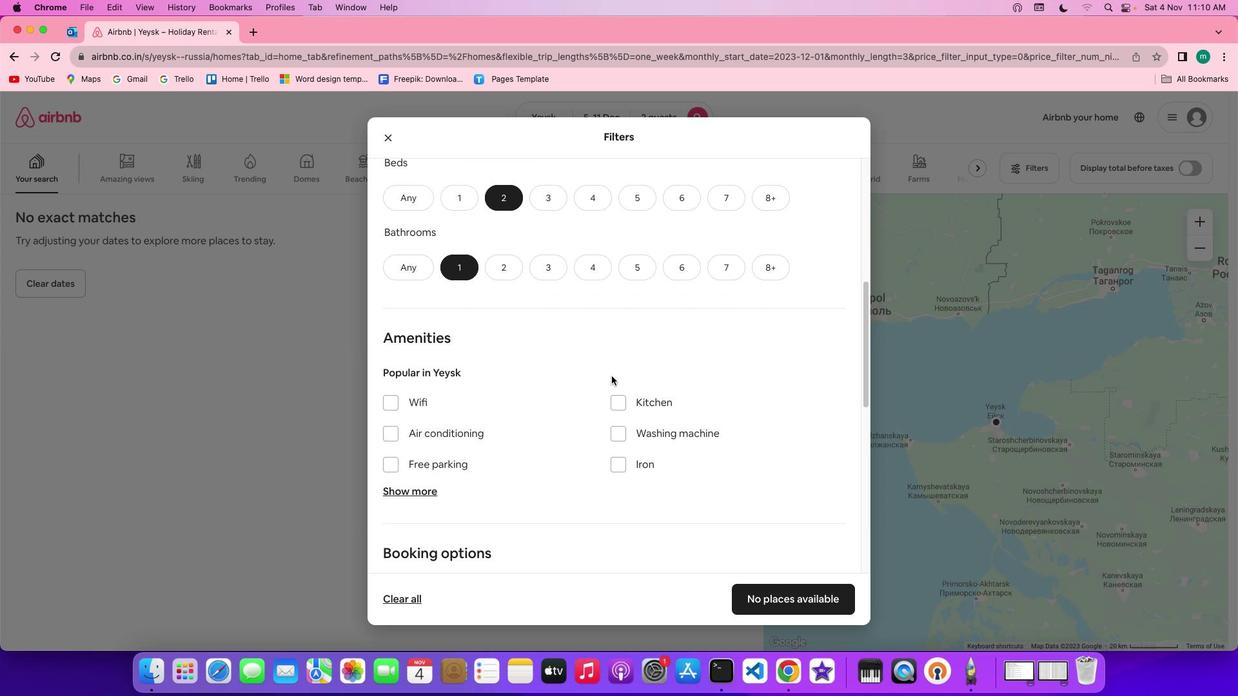 
Action: Mouse scrolled (612, 376) with delta (0, 0)
Screenshot: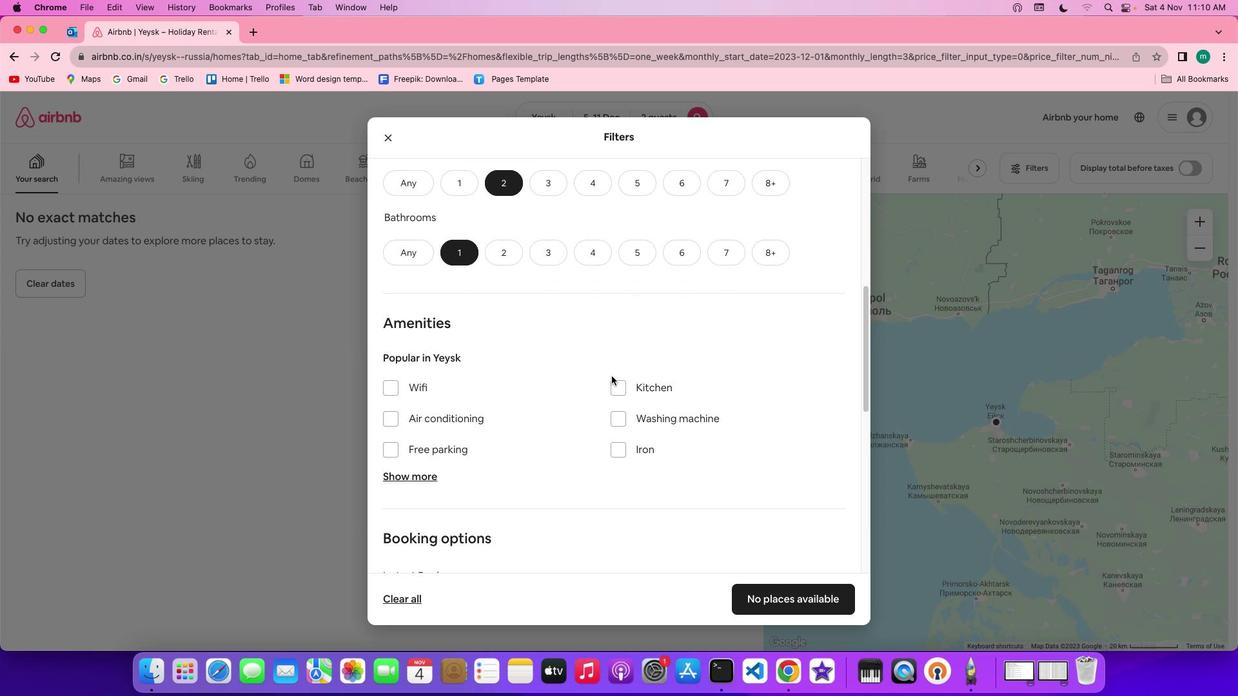 
Action: Mouse scrolled (612, 376) with delta (0, 0)
Screenshot: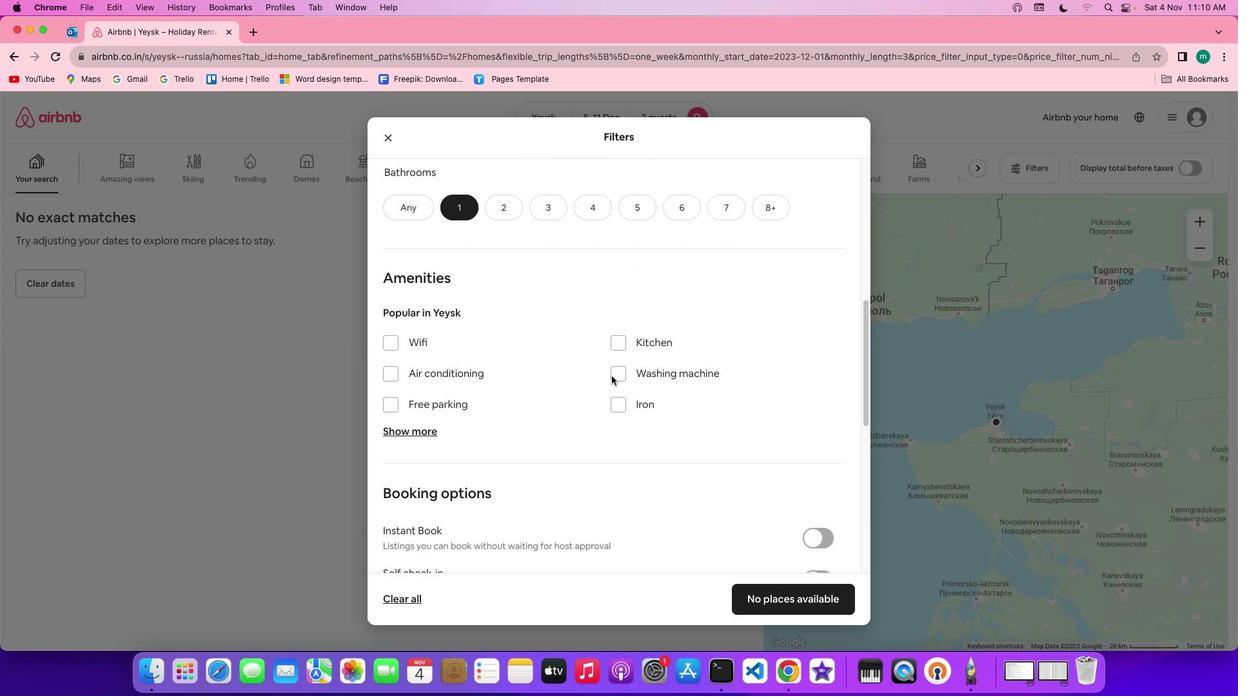
Action: Mouse scrolled (612, 376) with delta (0, 0)
Screenshot: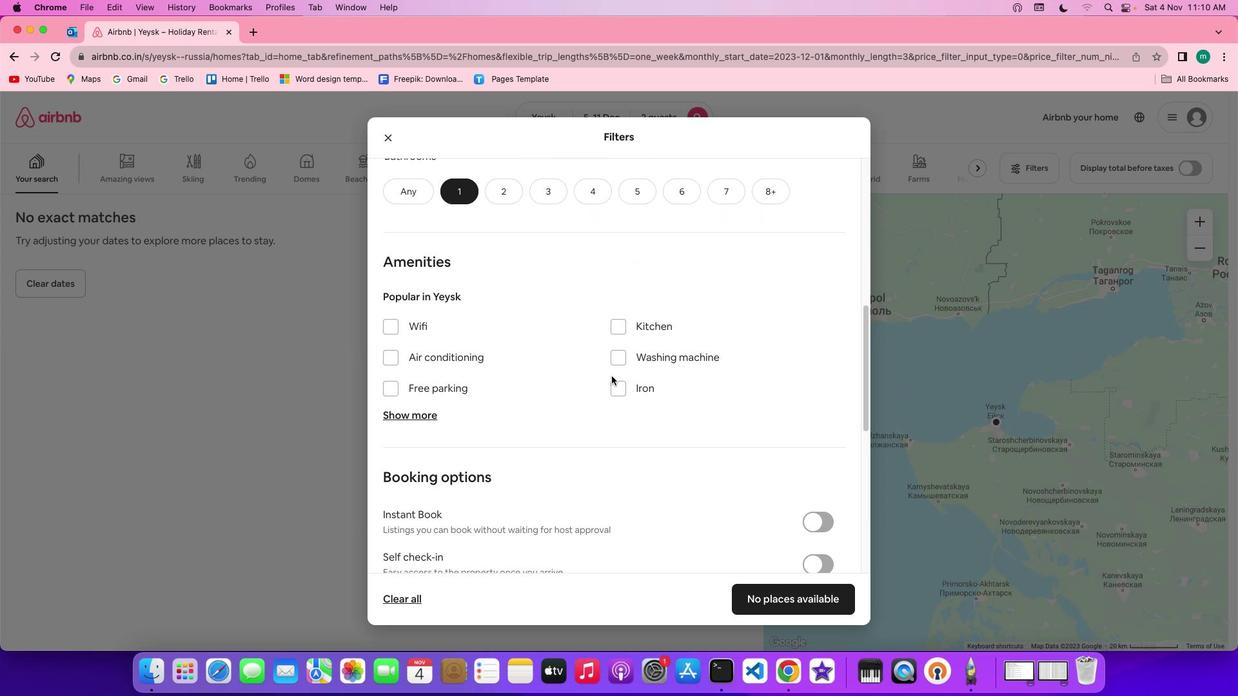 
Action: Mouse scrolled (612, 376) with delta (0, 0)
Screenshot: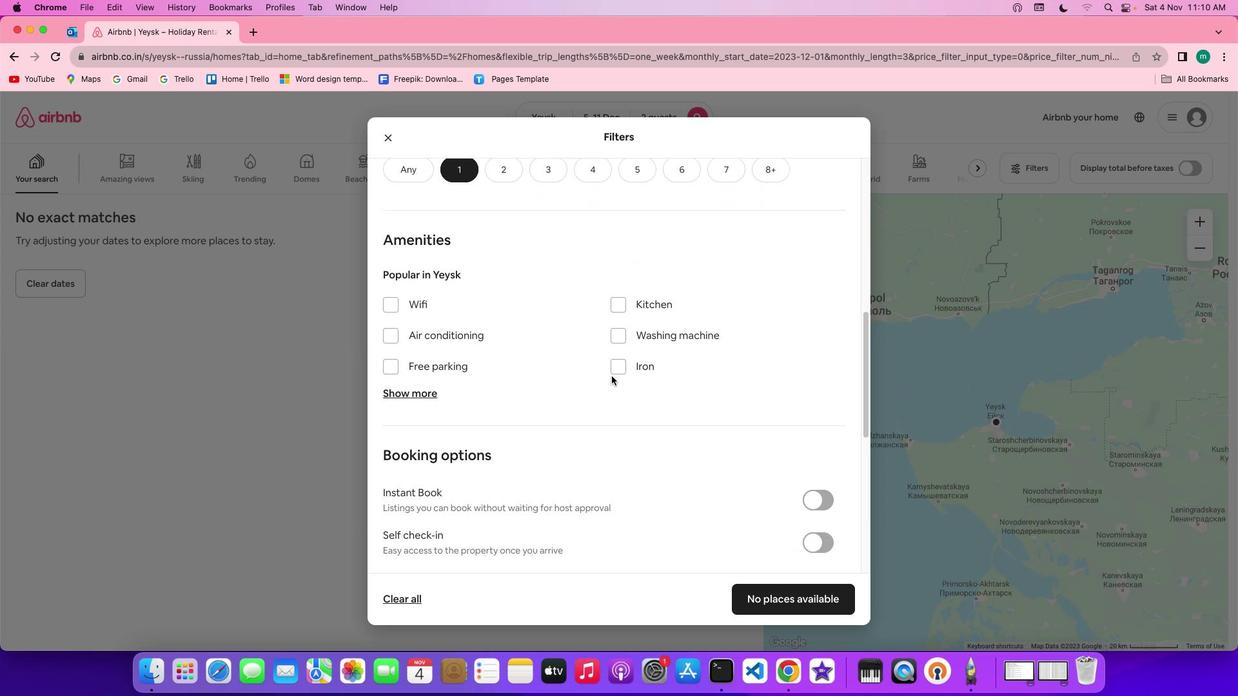 
Action: Mouse scrolled (612, 376) with delta (0, 0)
Screenshot: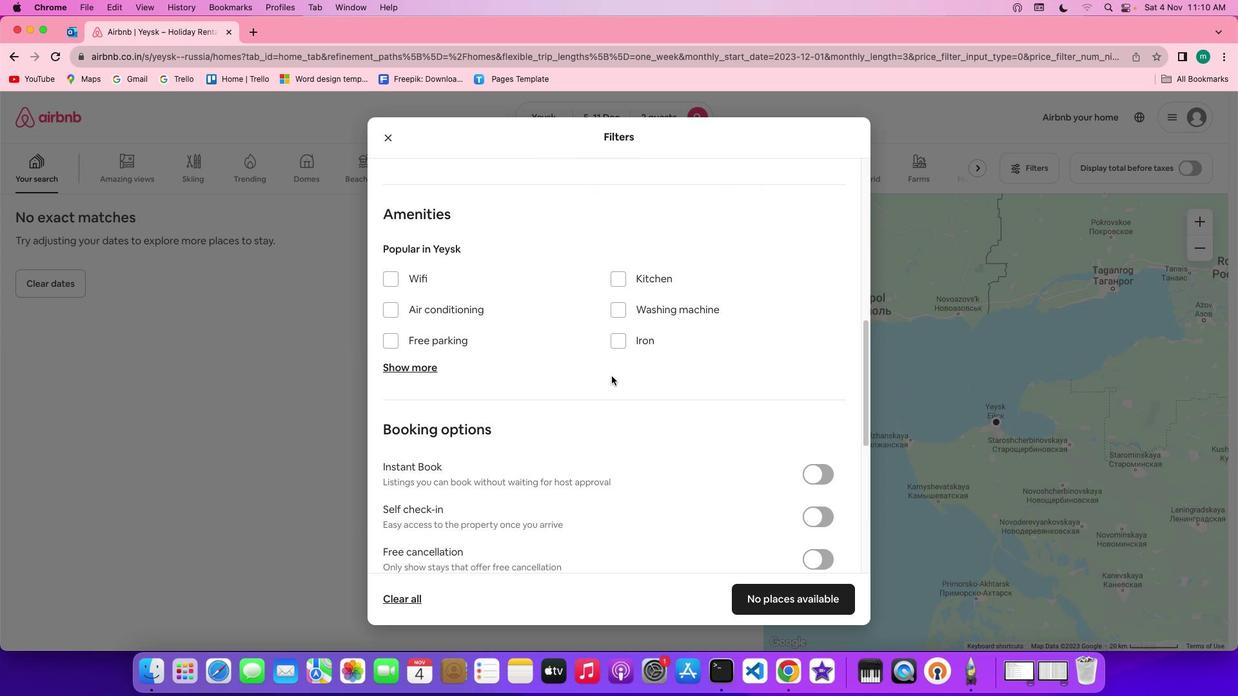 
Action: Mouse scrolled (612, 376) with delta (0, 0)
Screenshot: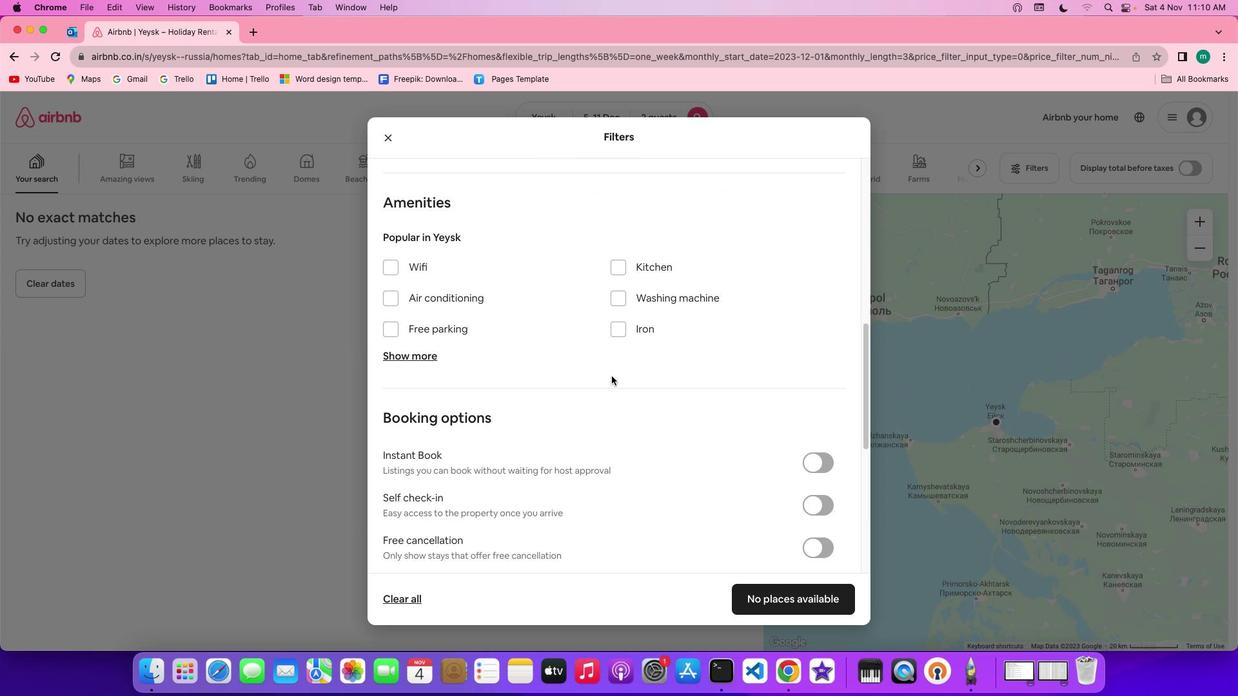 
Action: Mouse scrolled (612, 376) with delta (0, 0)
Screenshot: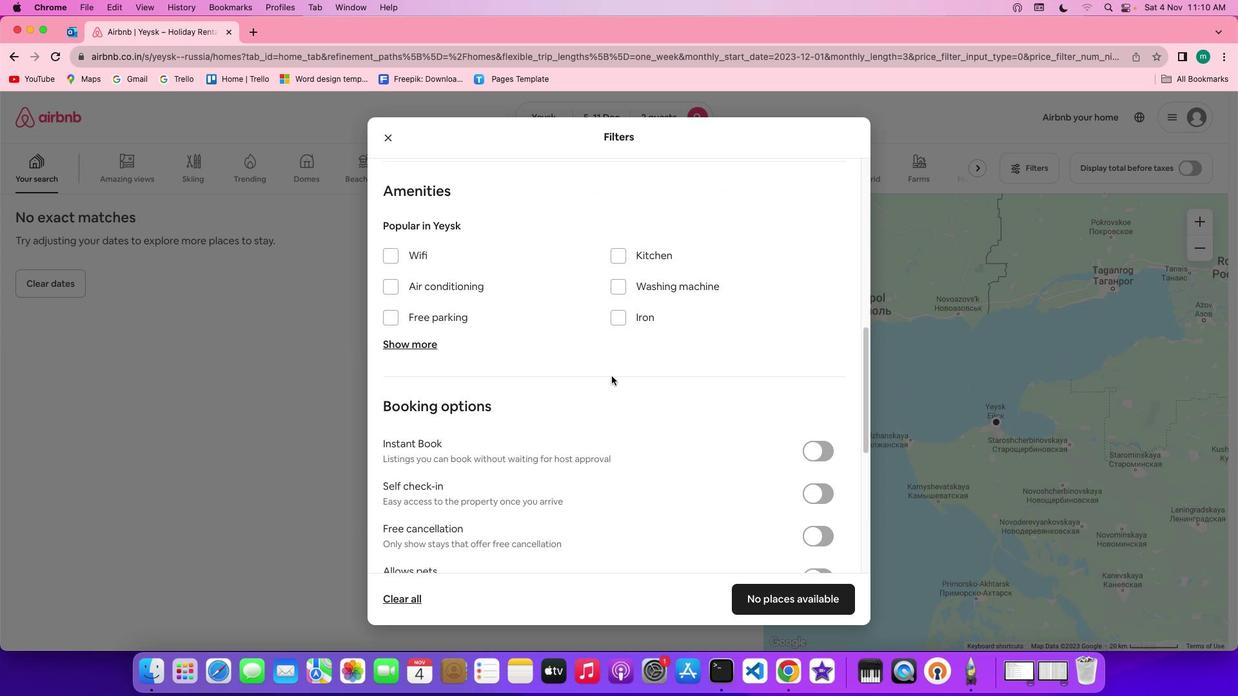 
Action: Mouse scrolled (612, 376) with delta (0, 0)
Screenshot: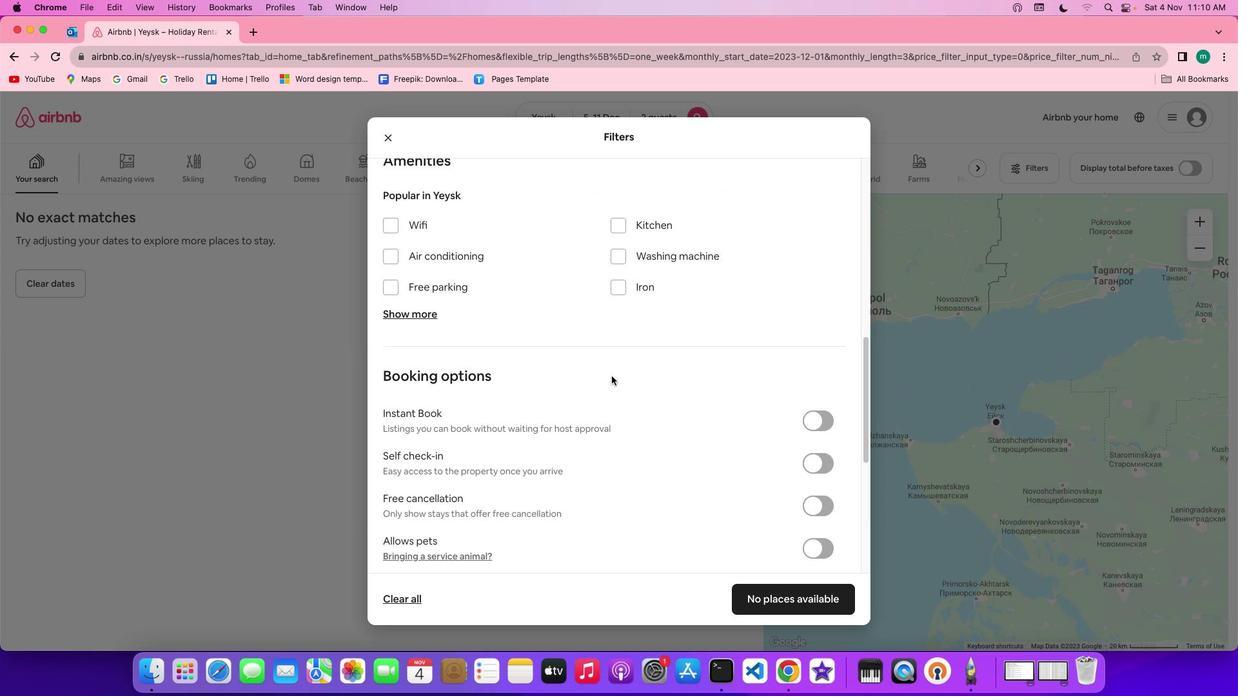 
Action: Mouse scrolled (612, 376) with delta (0, 0)
Screenshot: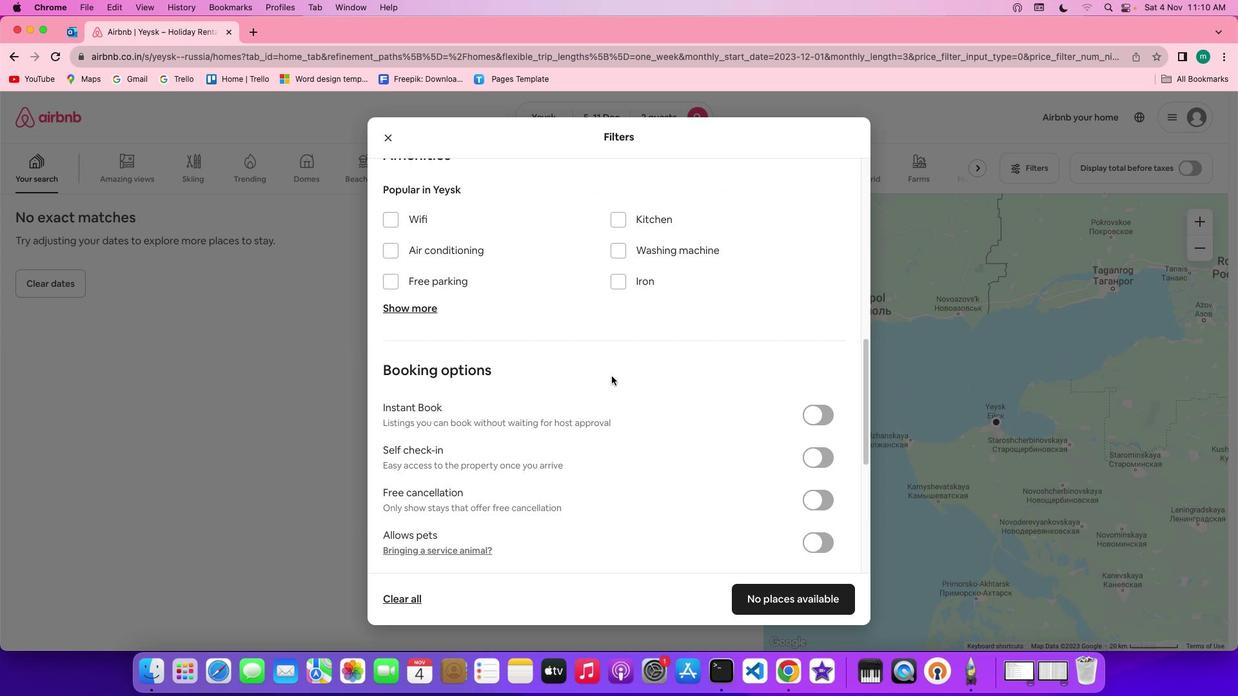 
Action: Mouse scrolled (612, 376) with delta (0, 0)
Screenshot: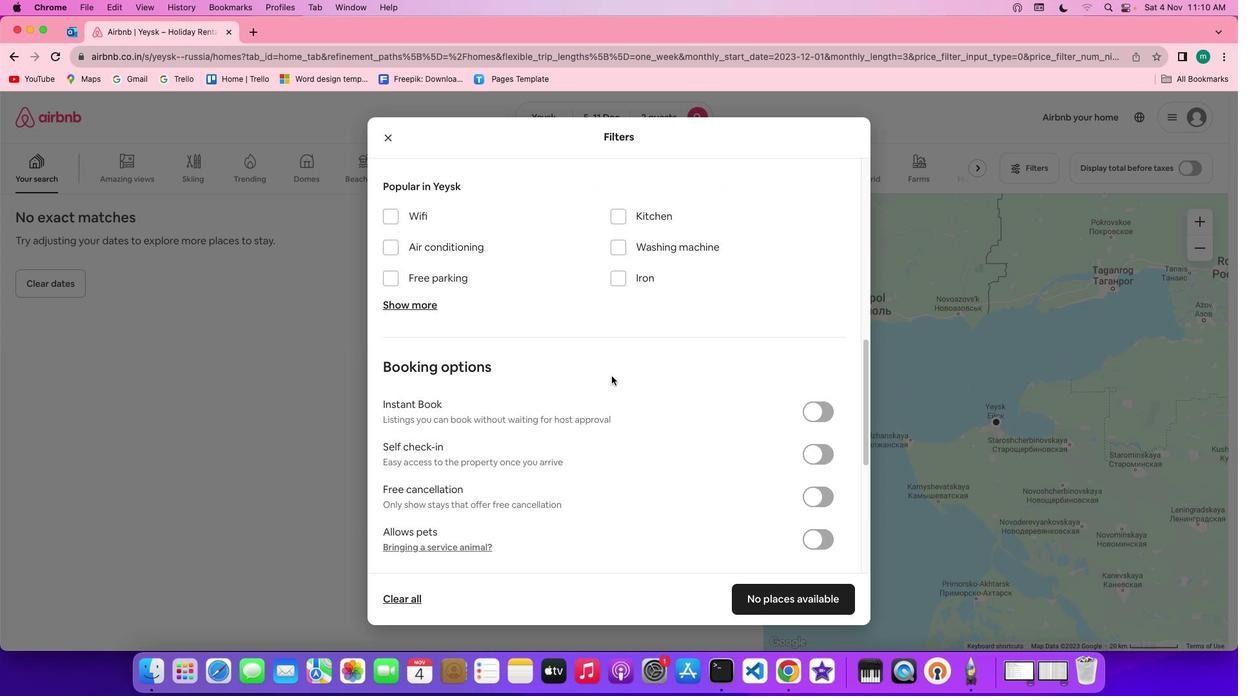 
Action: Mouse scrolled (612, 376) with delta (0, 0)
Screenshot: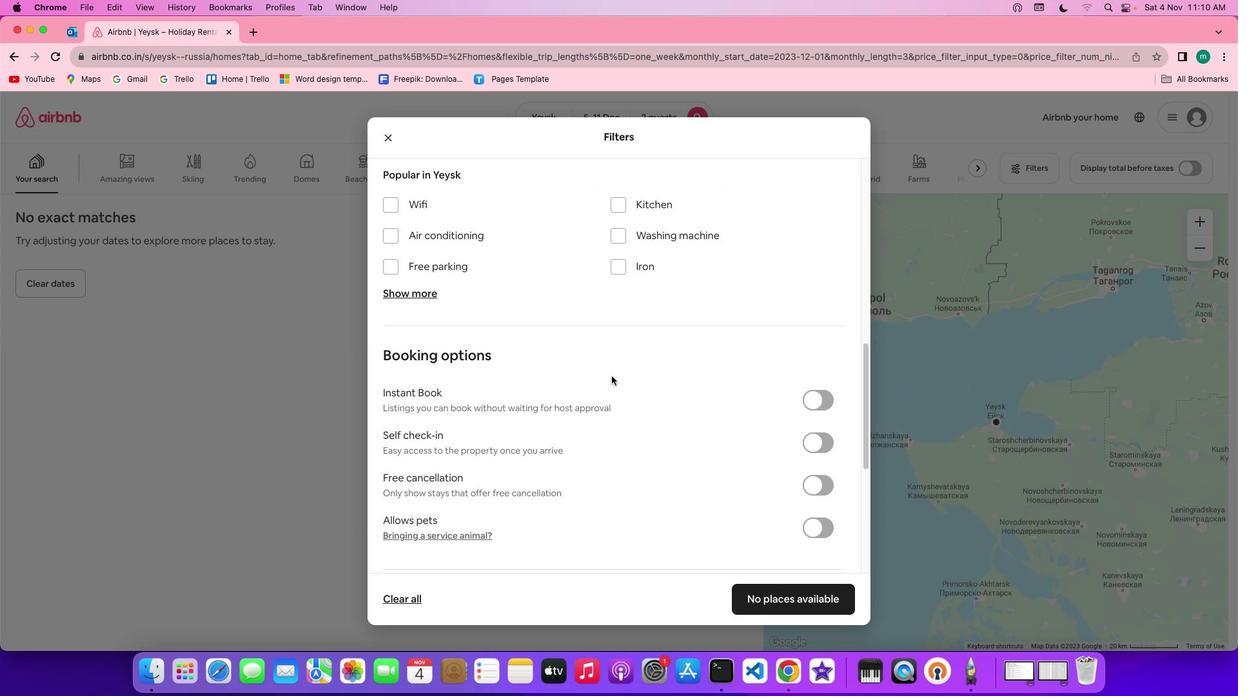 
Action: Mouse scrolled (612, 376) with delta (0, 0)
Screenshot: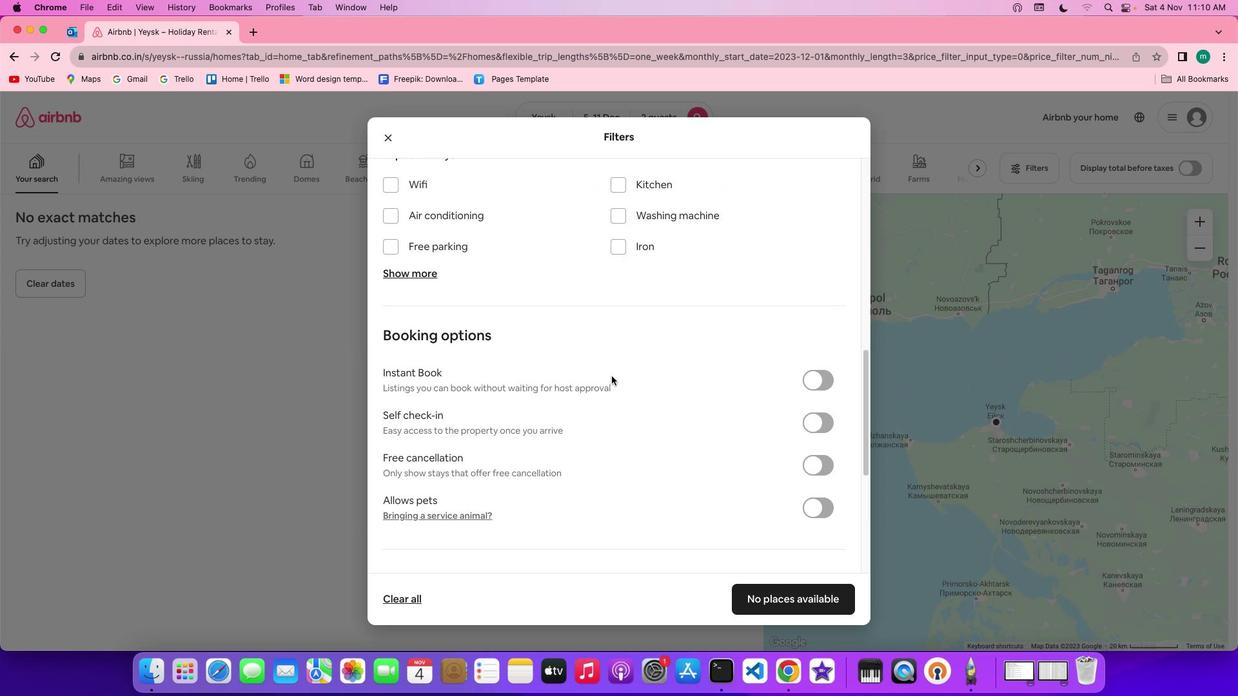 
Action: Mouse moved to (671, 429)
Screenshot: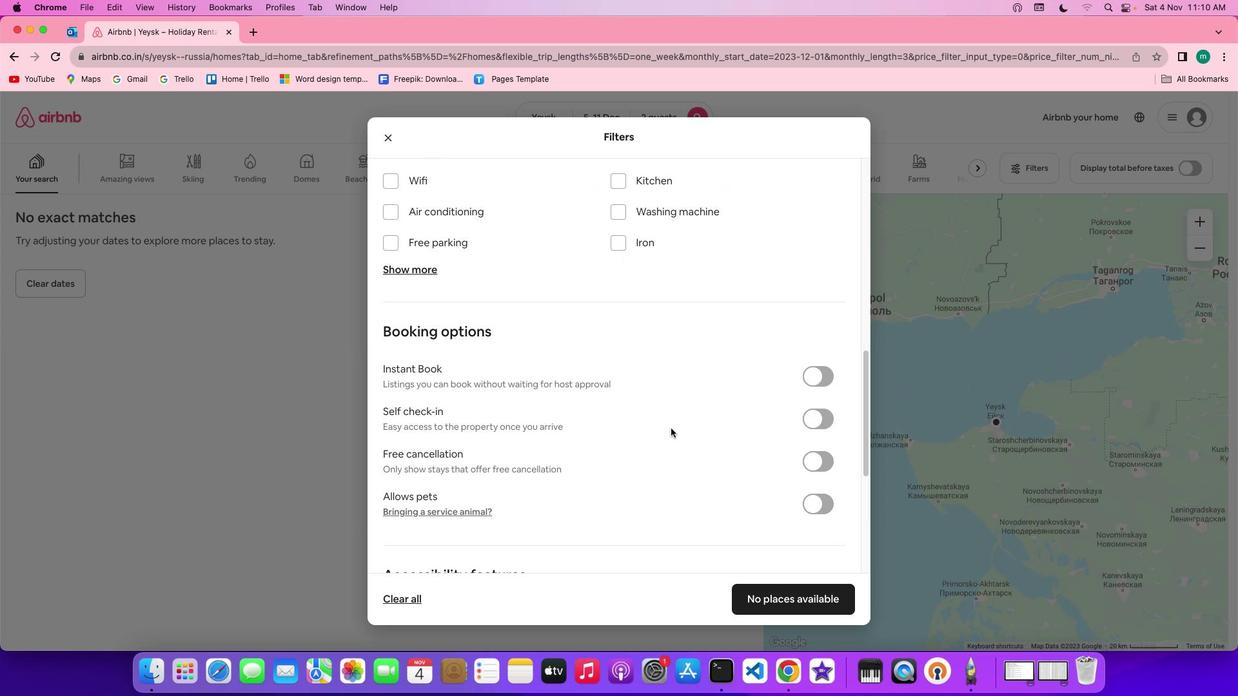 
Action: Mouse scrolled (671, 429) with delta (0, 0)
Screenshot: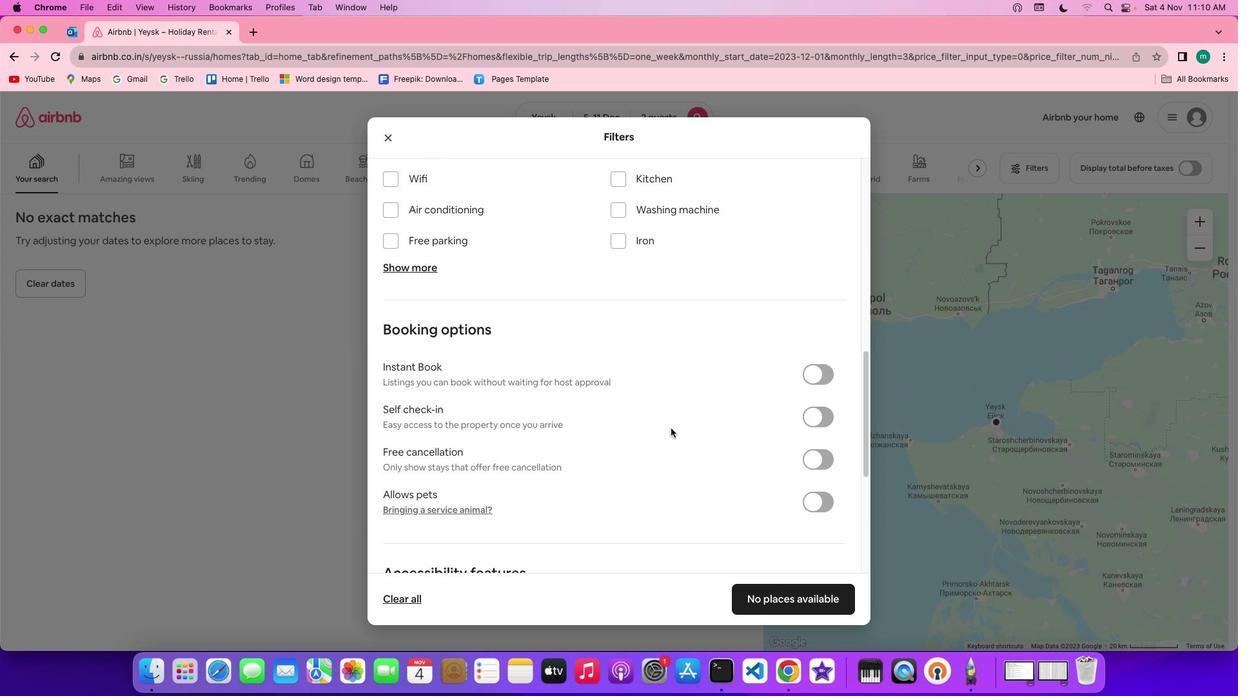 
Action: Mouse scrolled (671, 429) with delta (0, 0)
Screenshot: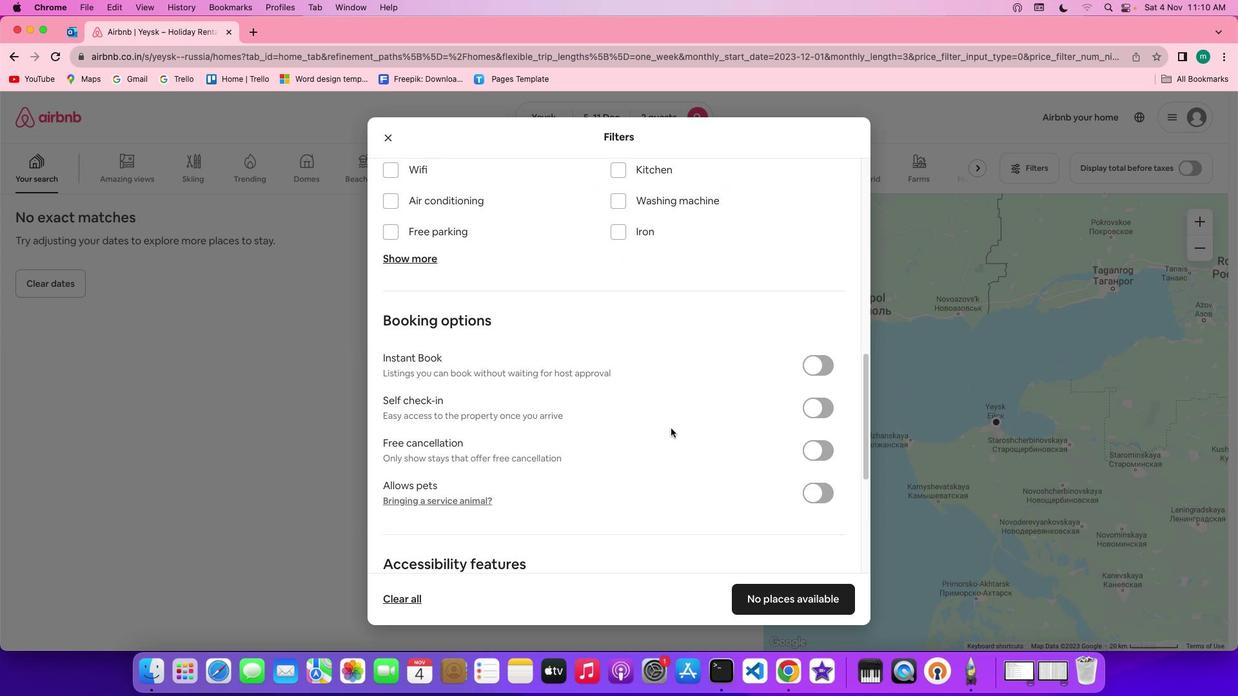 
Action: Mouse scrolled (671, 429) with delta (0, 0)
Screenshot: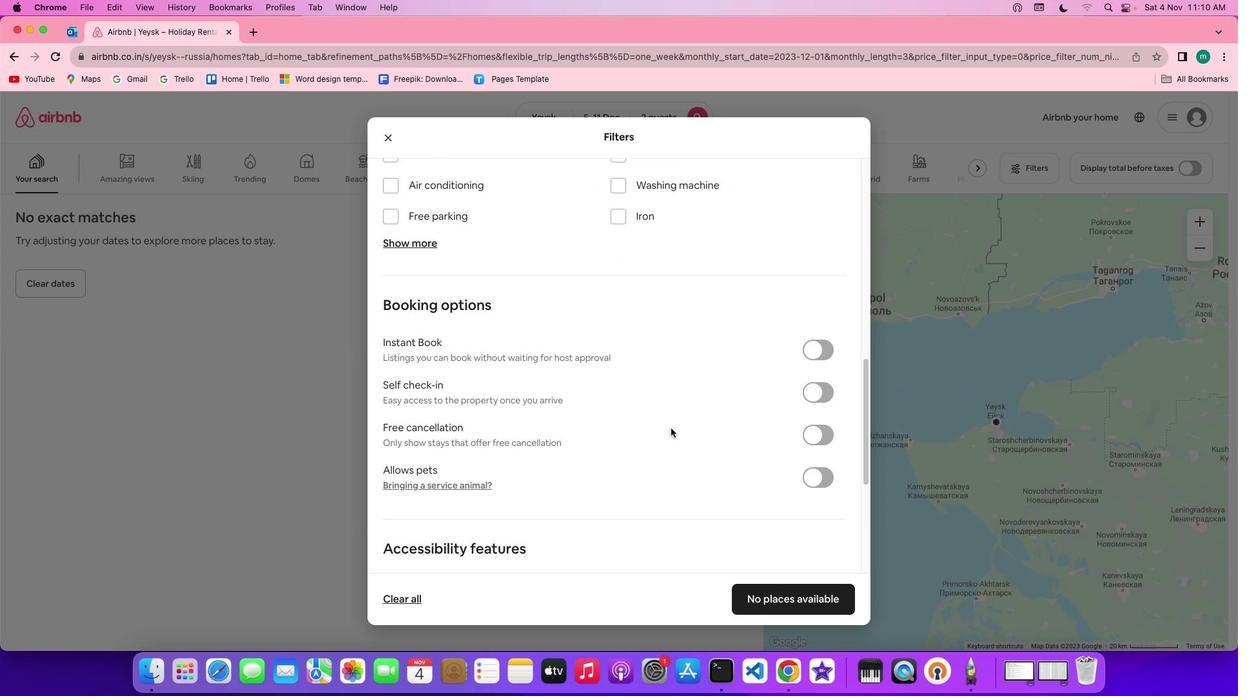 
Action: Mouse scrolled (671, 429) with delta (0, 0)
Screenshot: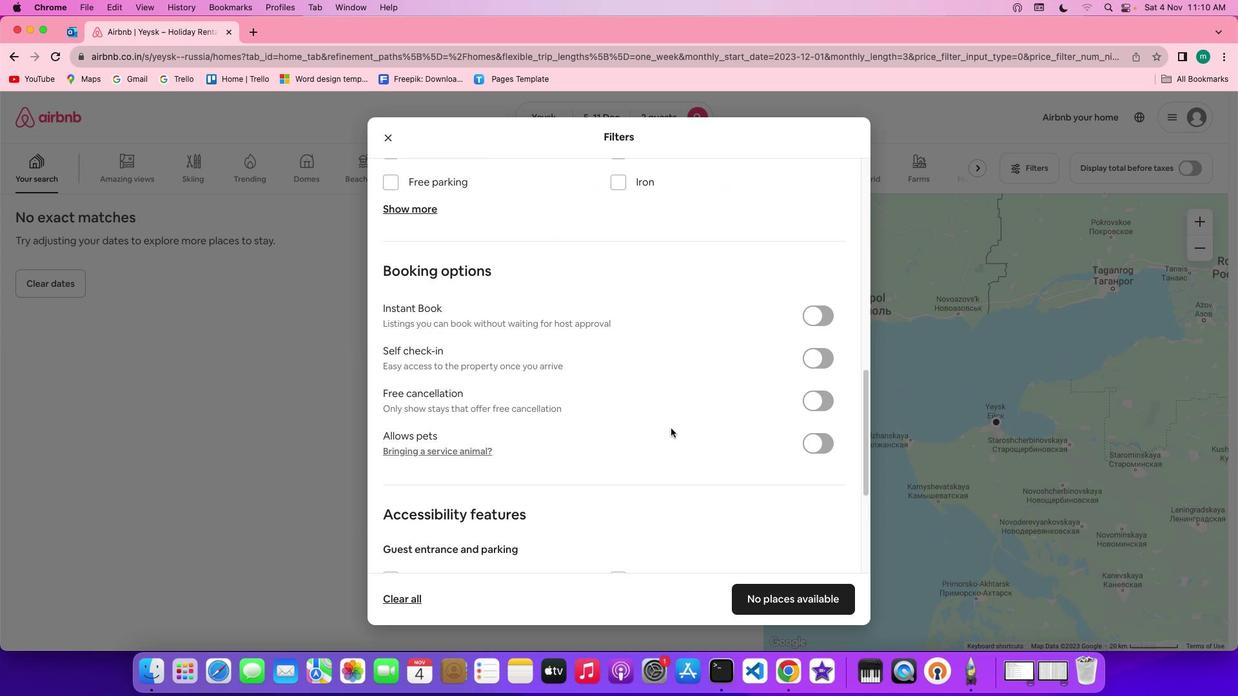 
Action: Mouse scrolled (671, 429) with delta (0, 0)
Screenshot: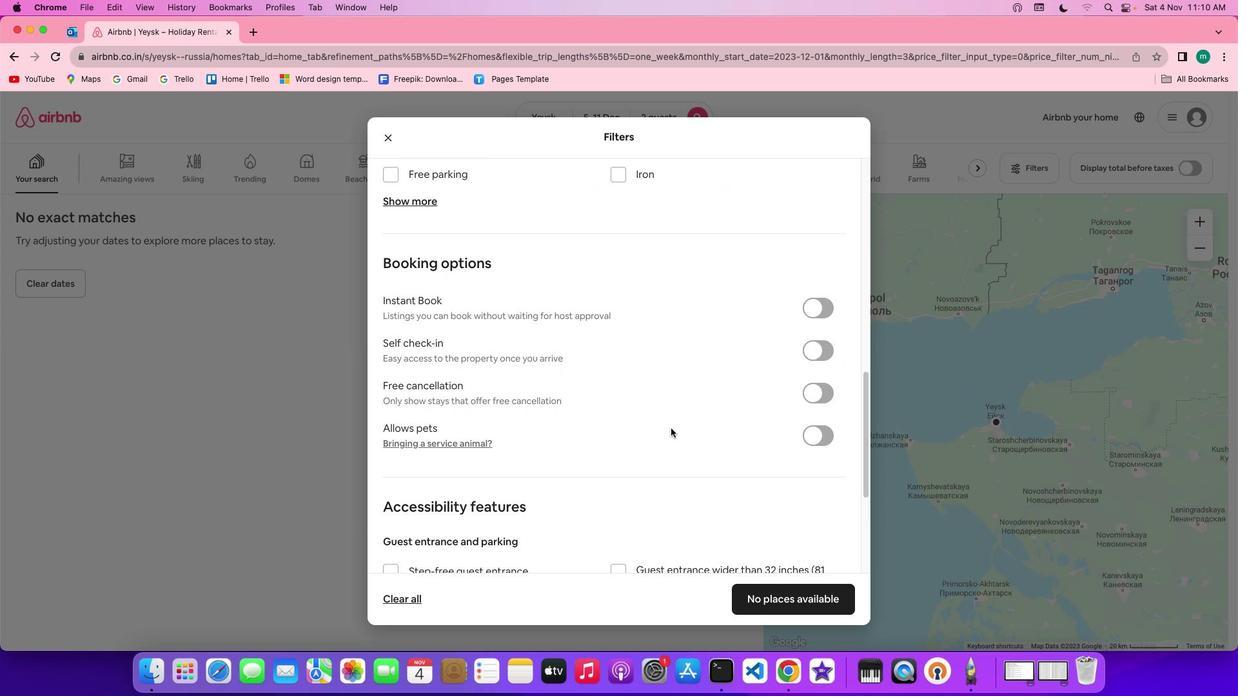 
Action: Mouse scrolled (671, 429) with delta (0, 0)
Screenshot: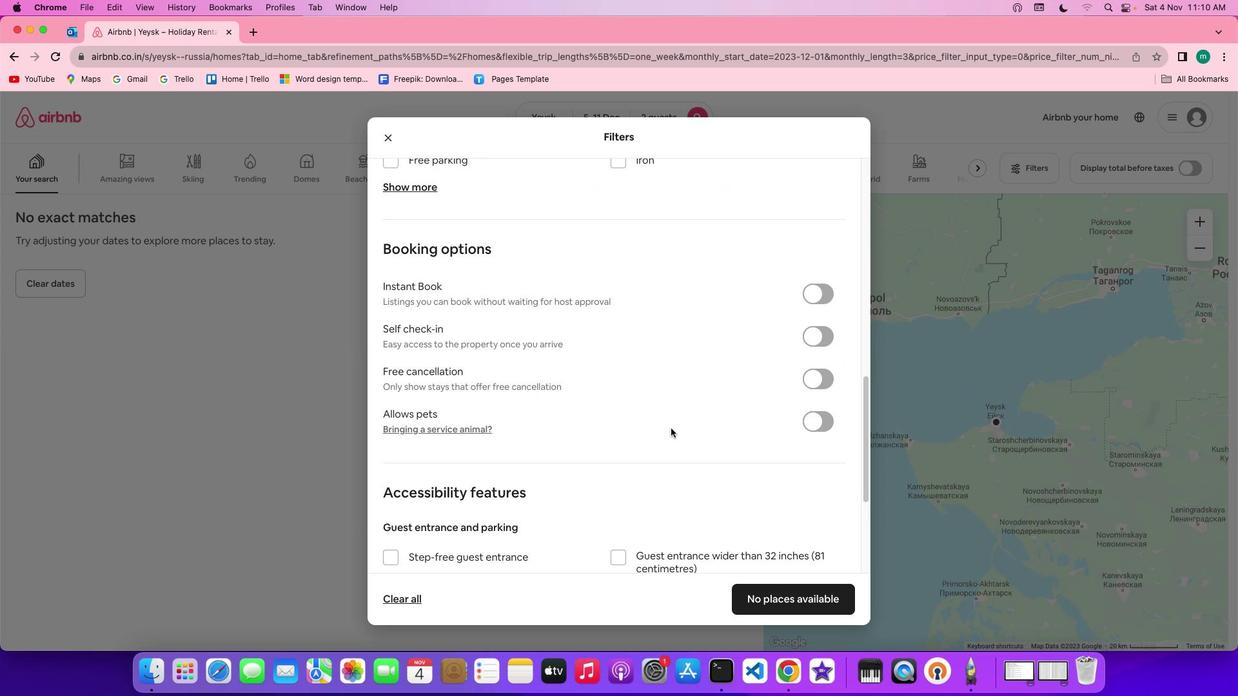 
Action: Mouse scrolled (671, 429) with delta (0, 0)
Screenshot: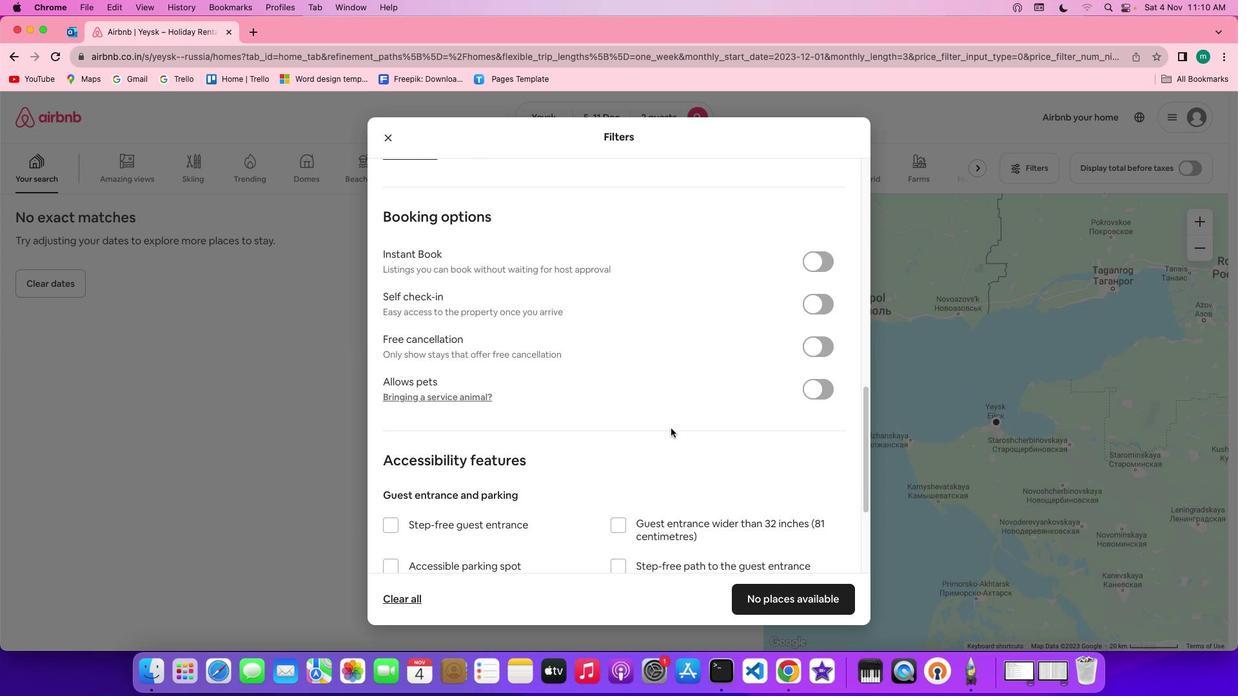 
Action: Mouse scrolled (671, 429) with delta (0, -1)
Screenshot: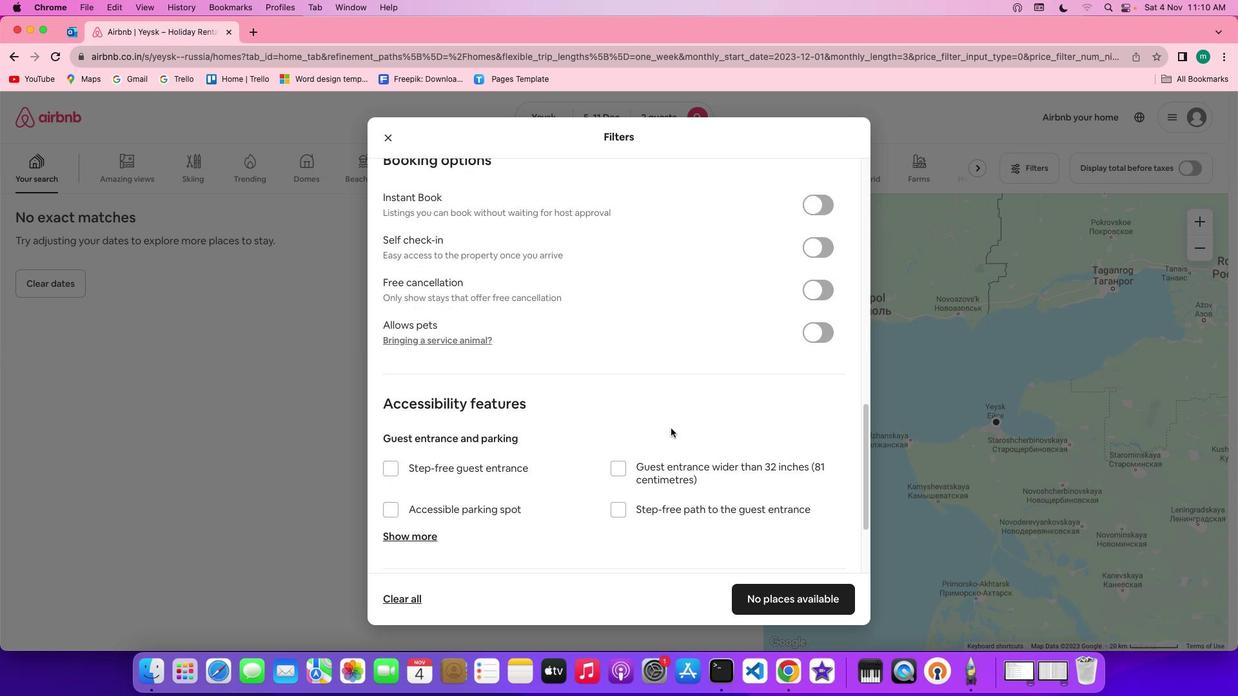 
Action: Mouse scrolled (671, 429) with delta (0, 0)
Screenshot: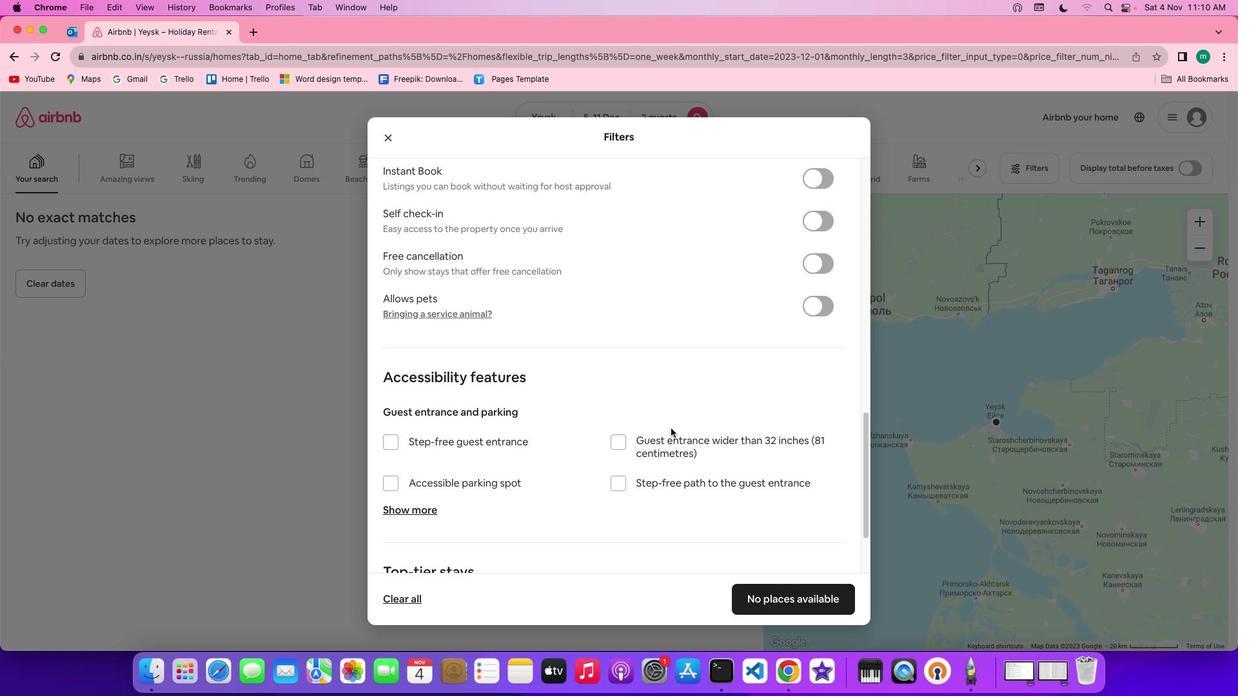 
Action: Mouse scrolled (671, 429) with delta (0, 0)
Screenshot: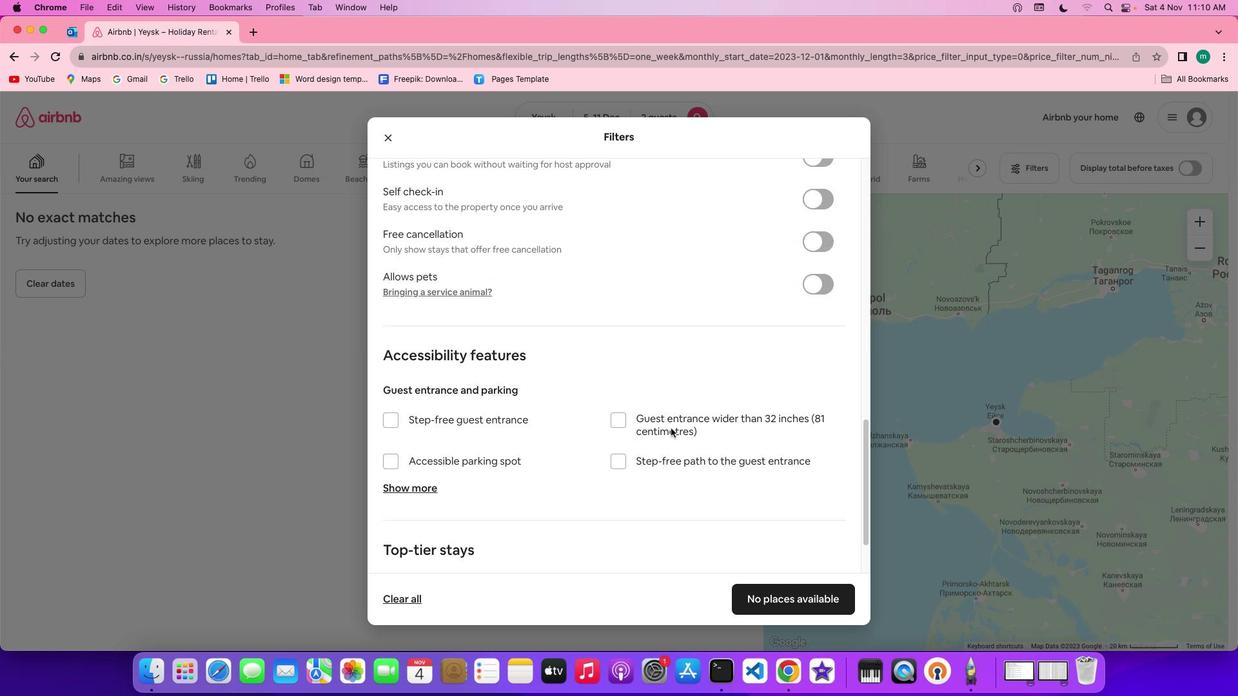 
Action: Mouse scrolled (671, 429) with delta (0, -1)
Screenshot: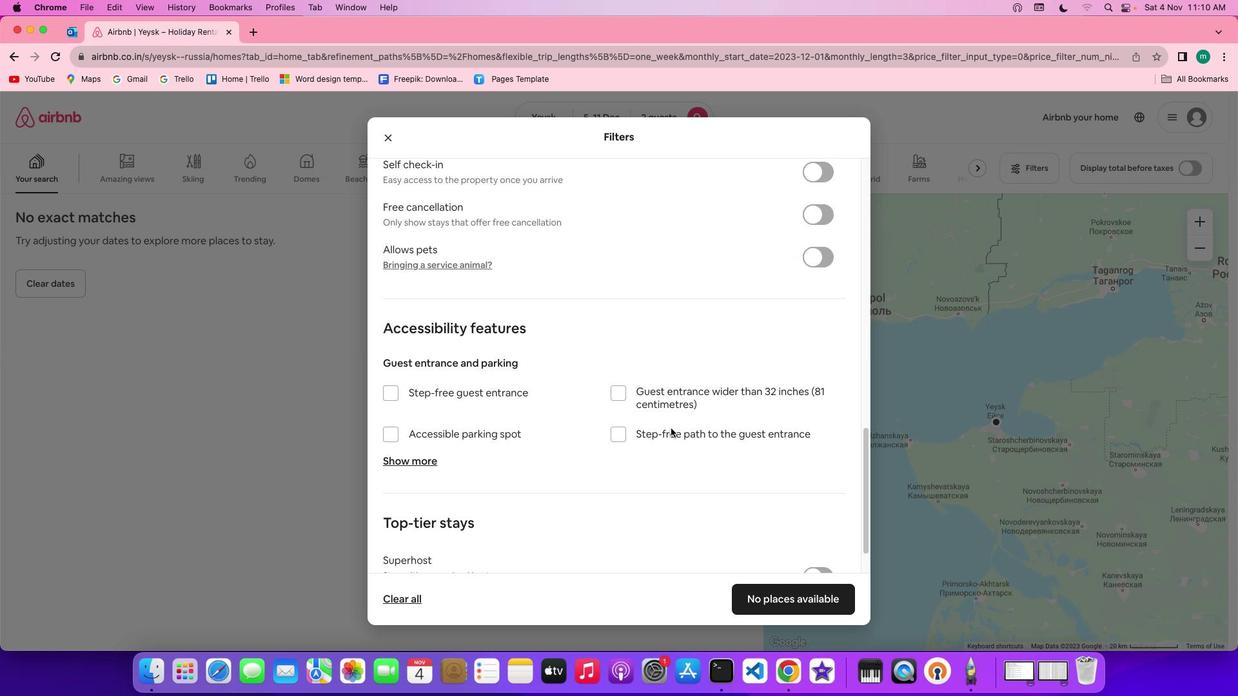 
Action: Mouse scrolled (671, 429) with delta (0, -2)
Screenshot: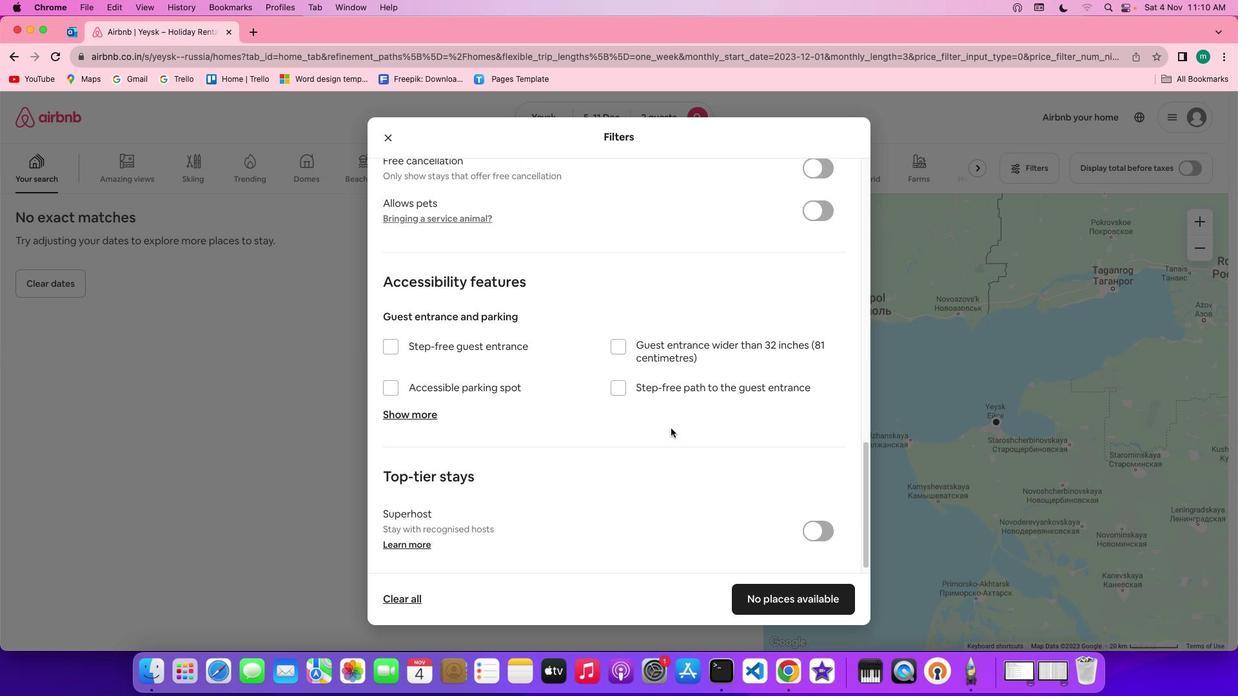
Action: Mouse scrolled (671, 429) with delta (0, 0)
Screenshot: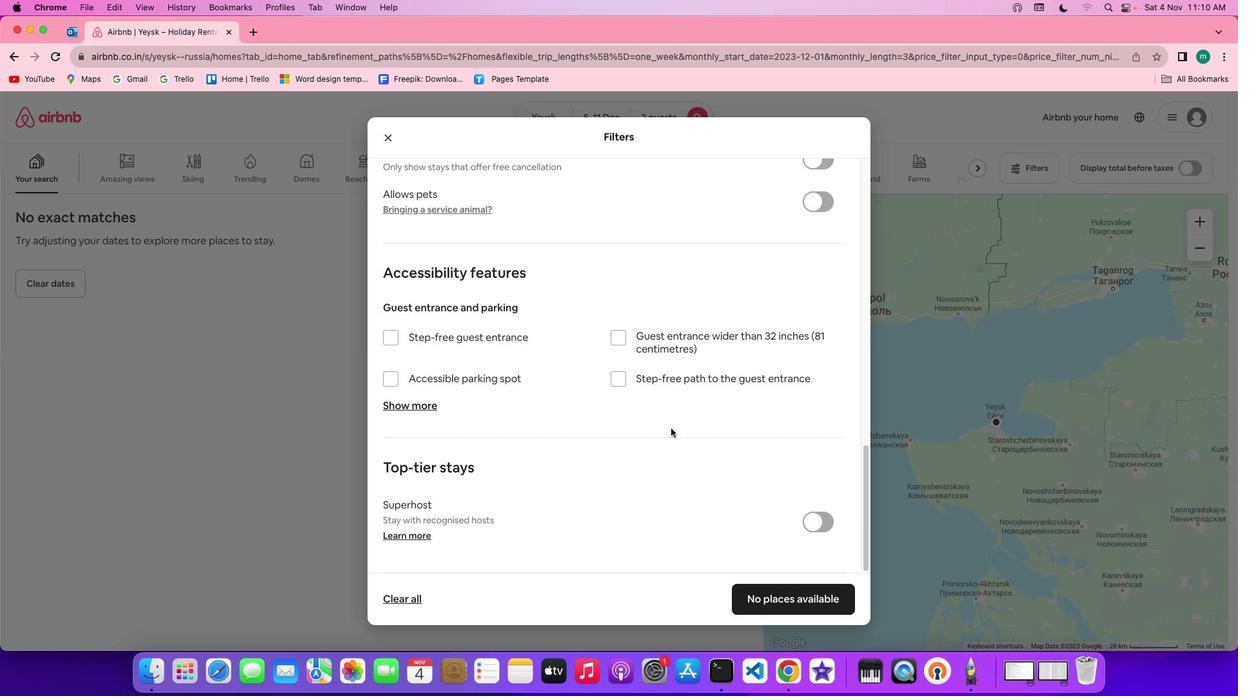
Action: Mouse scrolled (671, 429) with delta (0, 0)
Screenshot: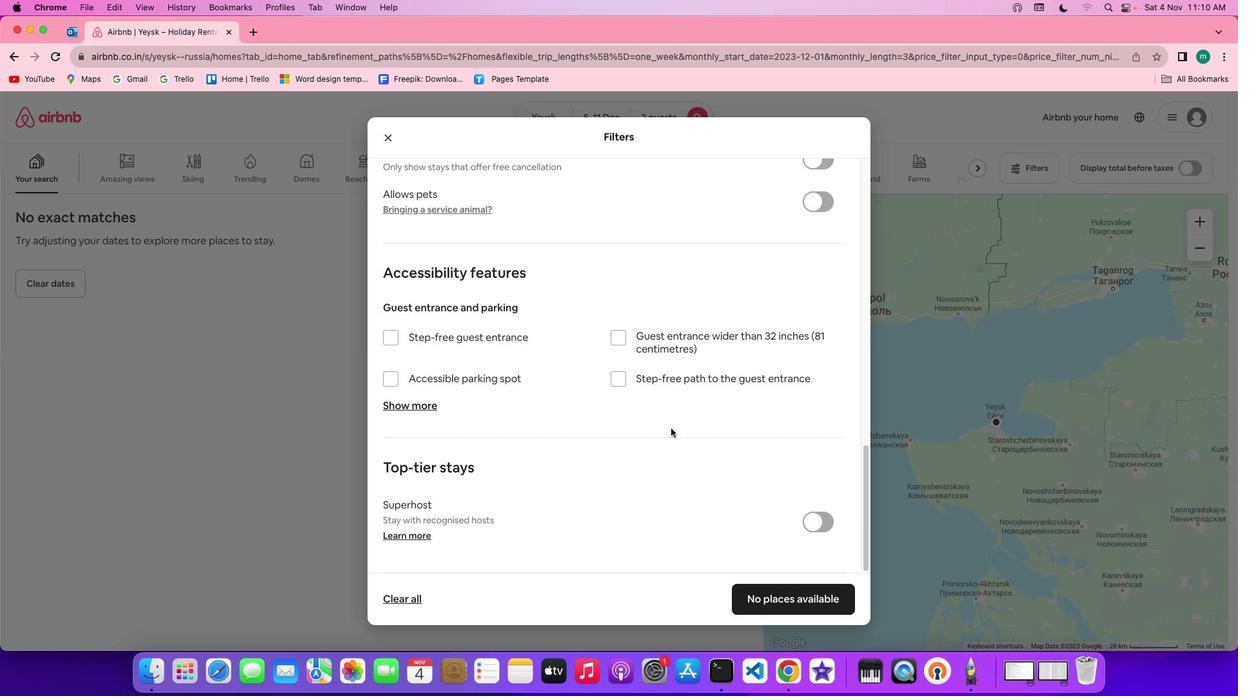 
Action: Mouse scrolled (671, 429) with delta (0, -1)
Screenshot: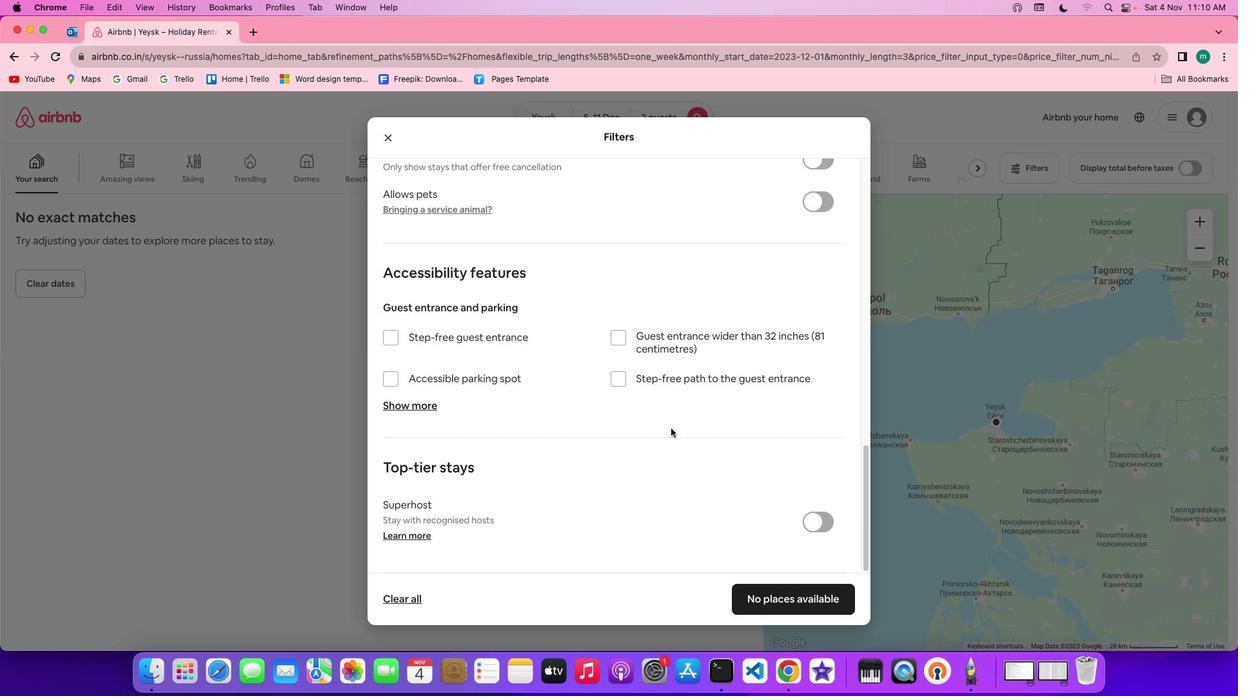 
Action: Mouse scrolled (671, 429) with delta (0, -3)
Screenshot: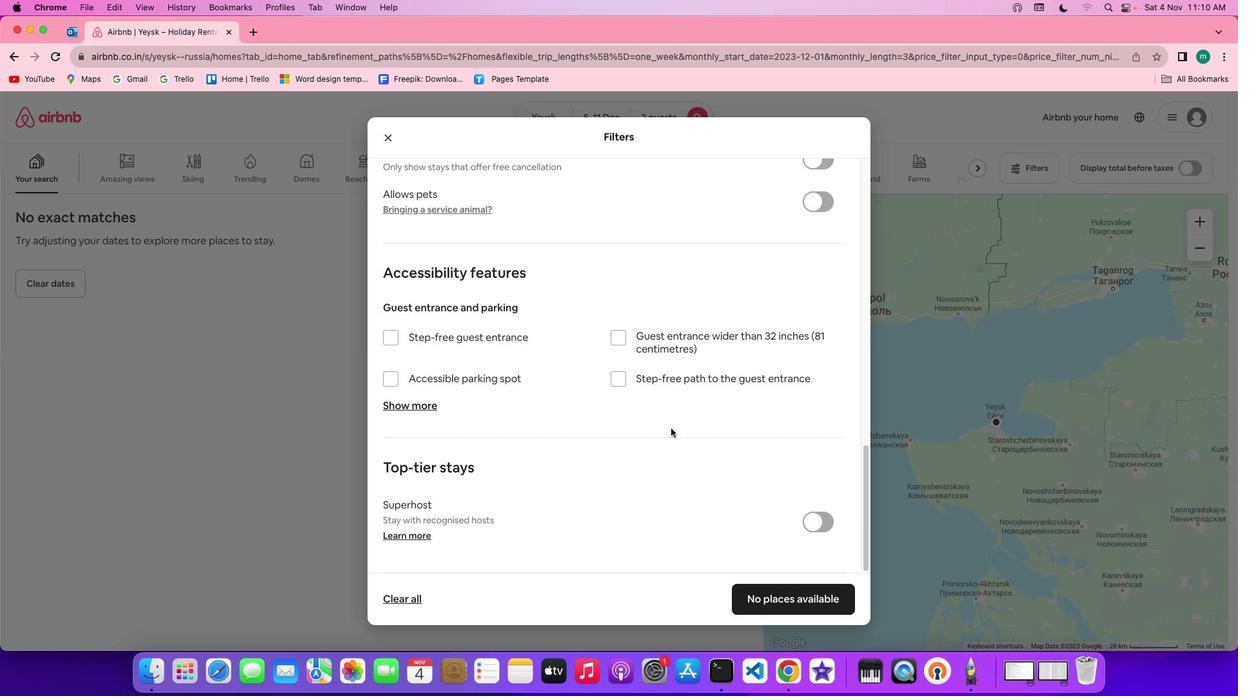 
Action: Mouse scrolled (671, 429) with delta (0, -3)
Screenshot: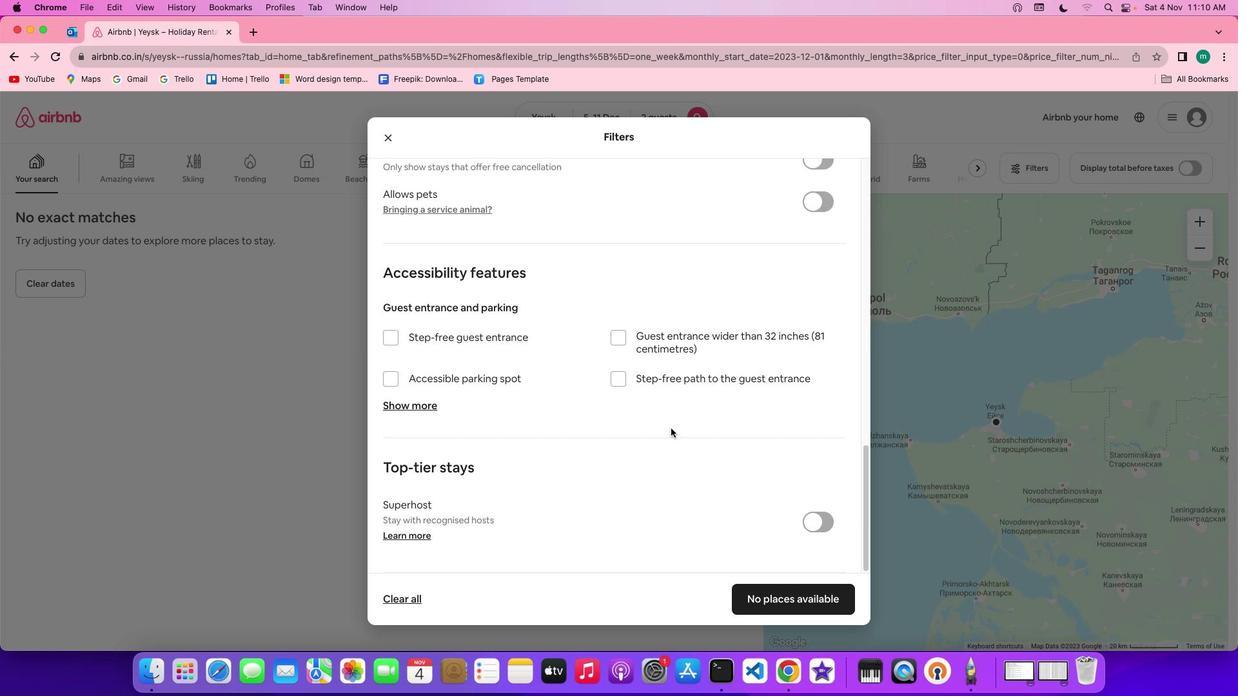 
Action: Mouse scrolled (671, 429) with delta (0, 0)
Screenshot: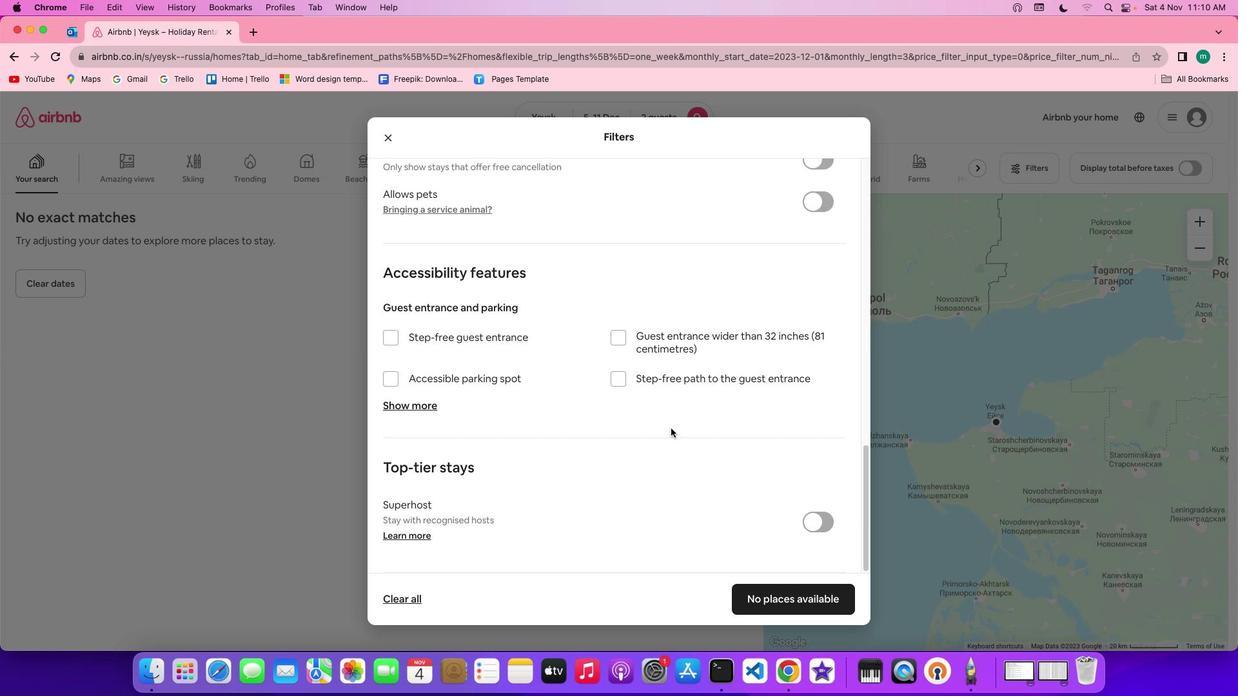
Action: Mouse scrolled (671, 429) with delta (0, 0)
Screenshot: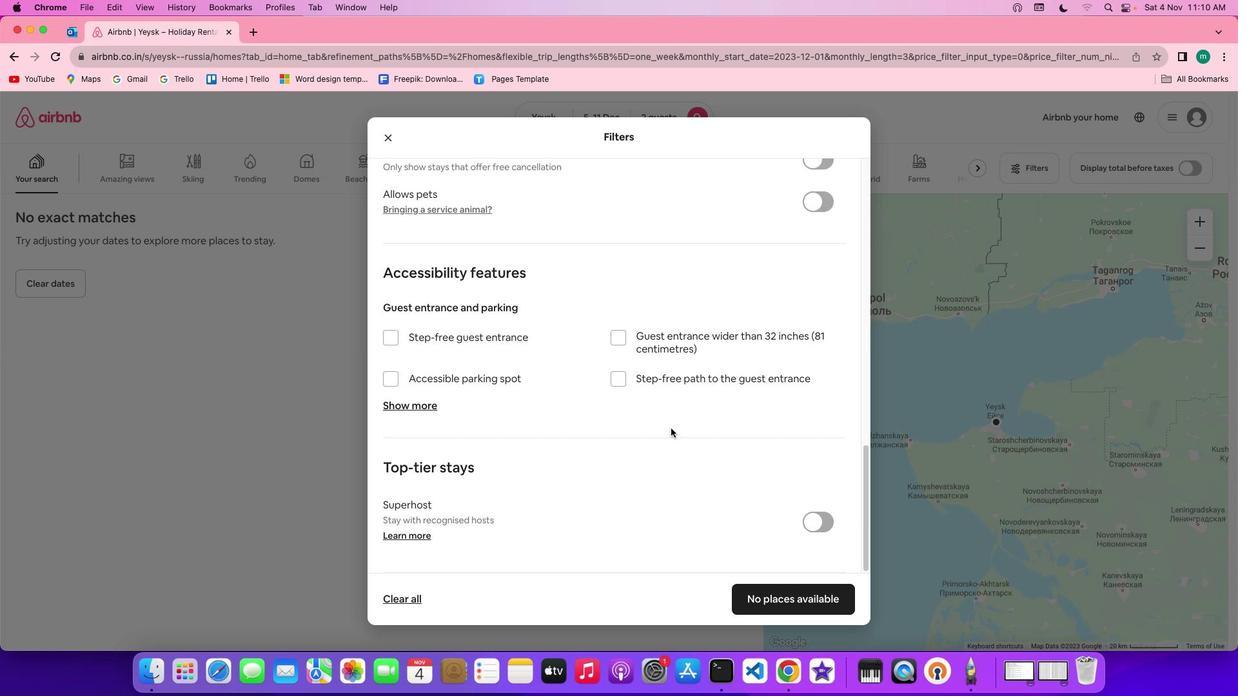 
Action: Mouse scrolled (671, 429) with delta (0, -1)
Screenshot: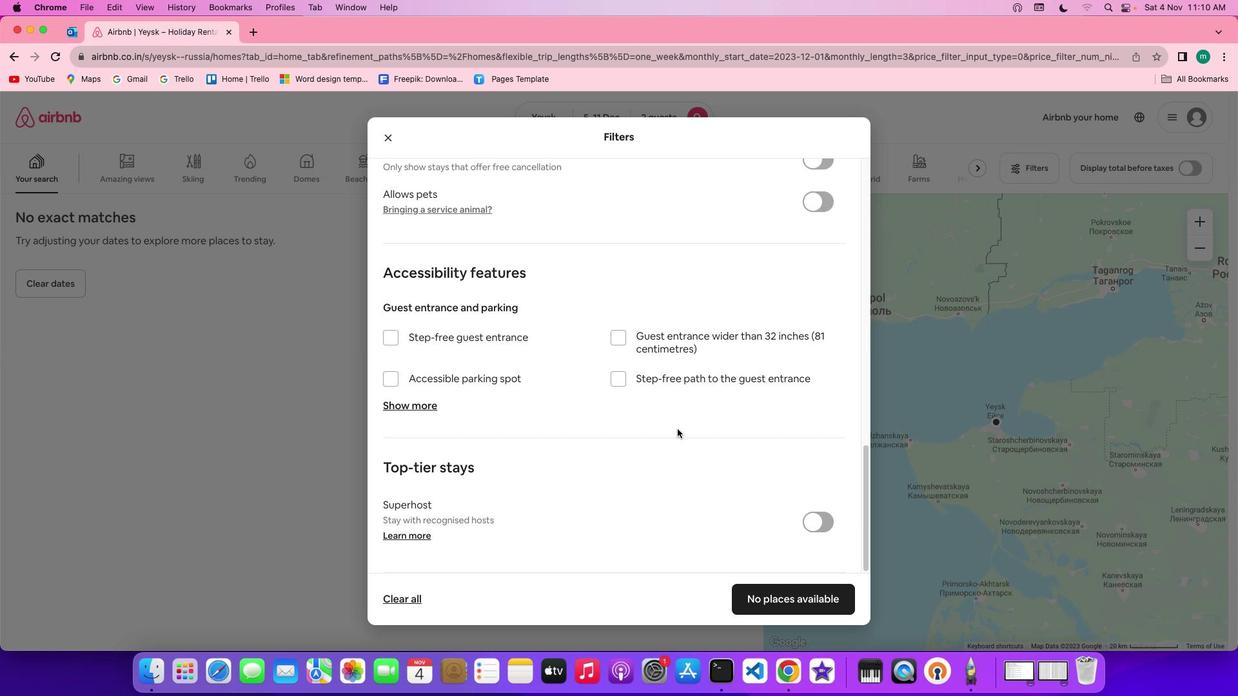 
Action: Mouse scrolled (671, 429) with delta (0, -3)
Screenshot: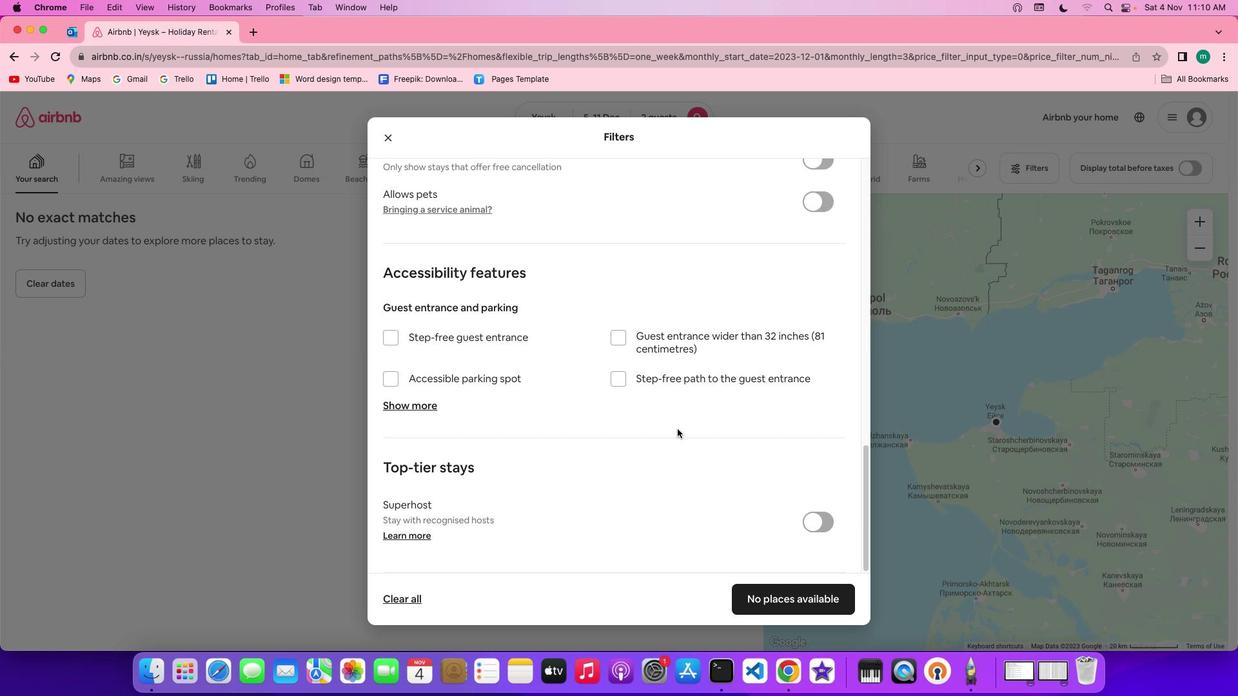 
Action: Mouse moved to (792, 599)
Screenshot: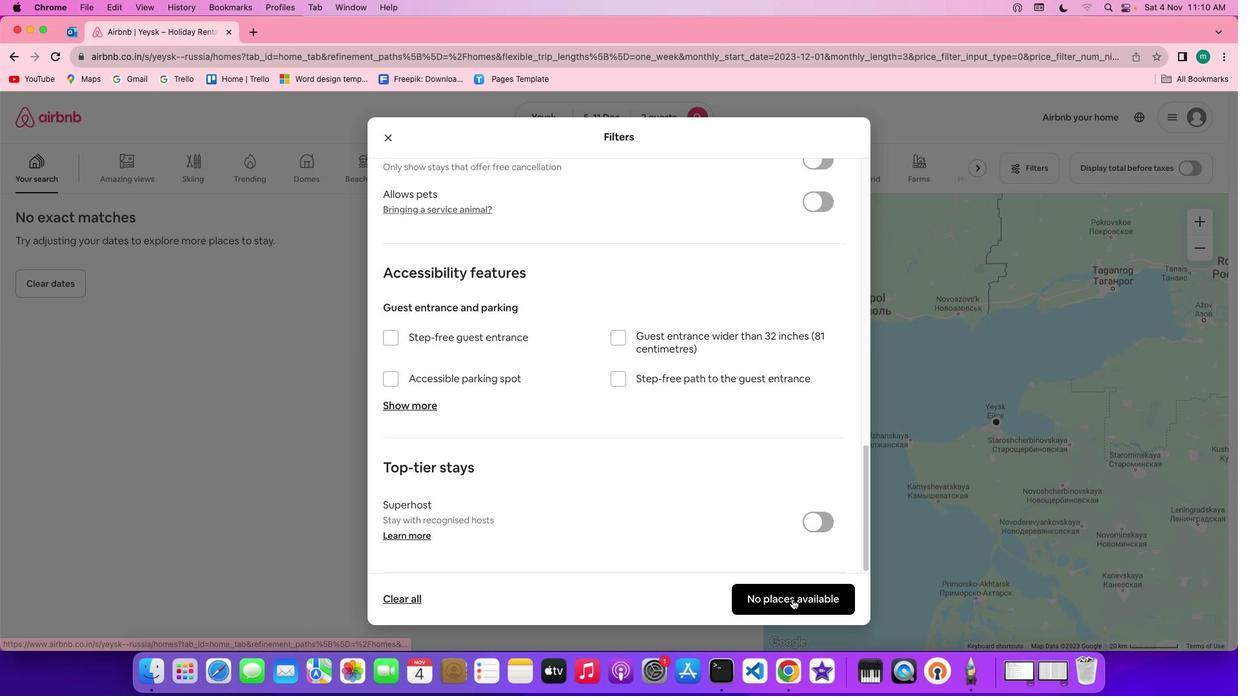 
Action: Mouse pressed left at (792, 599)
Screenshot: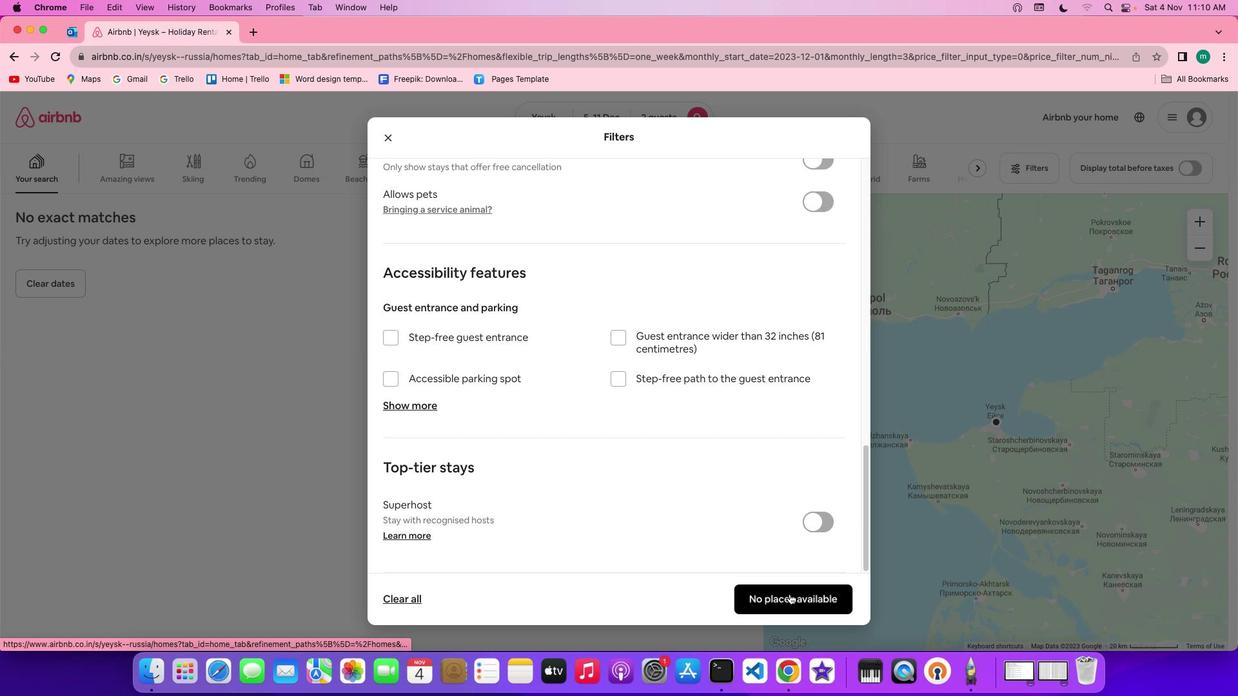 
Action: Mouse moved to (494, 449)
Screenshot: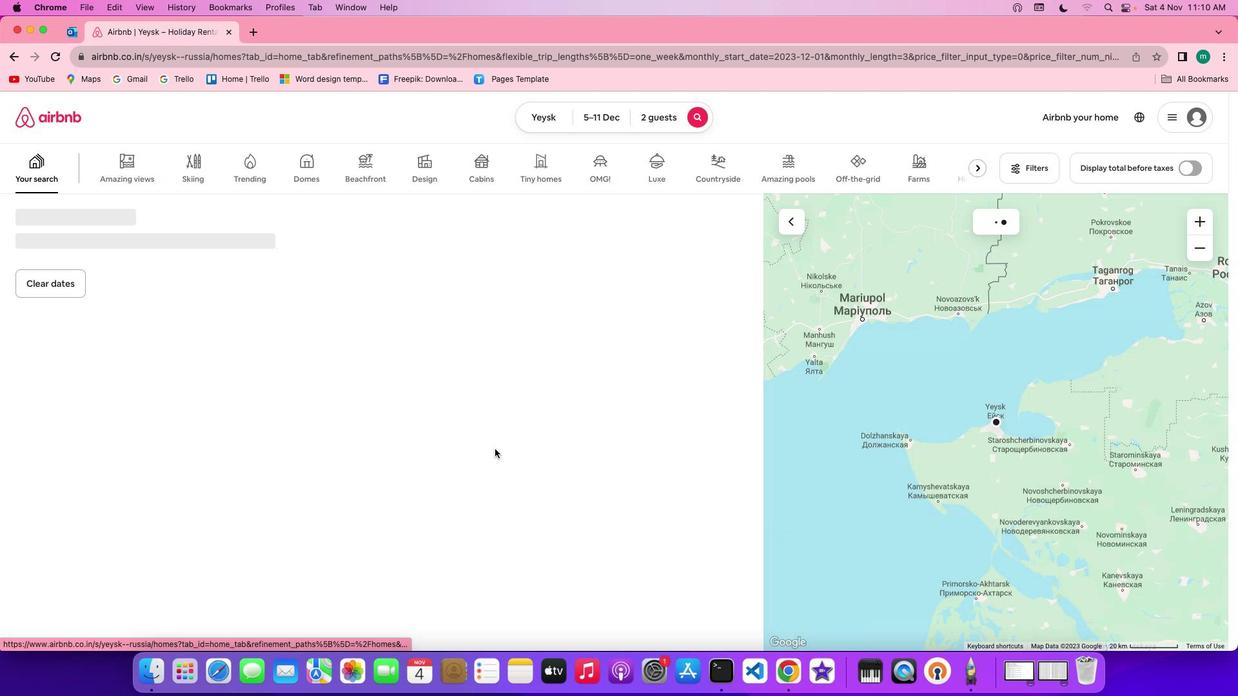 
